 Task: Open Card Medical Conference Review in Board Public Relations Crisis Communication Planning to Workspace Event Production Services and add a team member Softage.4@softage.net, a label Yellow, a checklist Podcasting, an attachment from your onedrive, a color Yellow and finally, add a card description 'Develop and launch new email marketing campaign for lead generation' and a comment 'Let us approach this task with a growth mindset, embracing challenges and seeing them as opportunities to learn and improve.'. Add a start date 'Jan 08, 1900' with a due date 'Jan 15, 1900'
Action: Mouse moved to (605, 160)
Screenshot: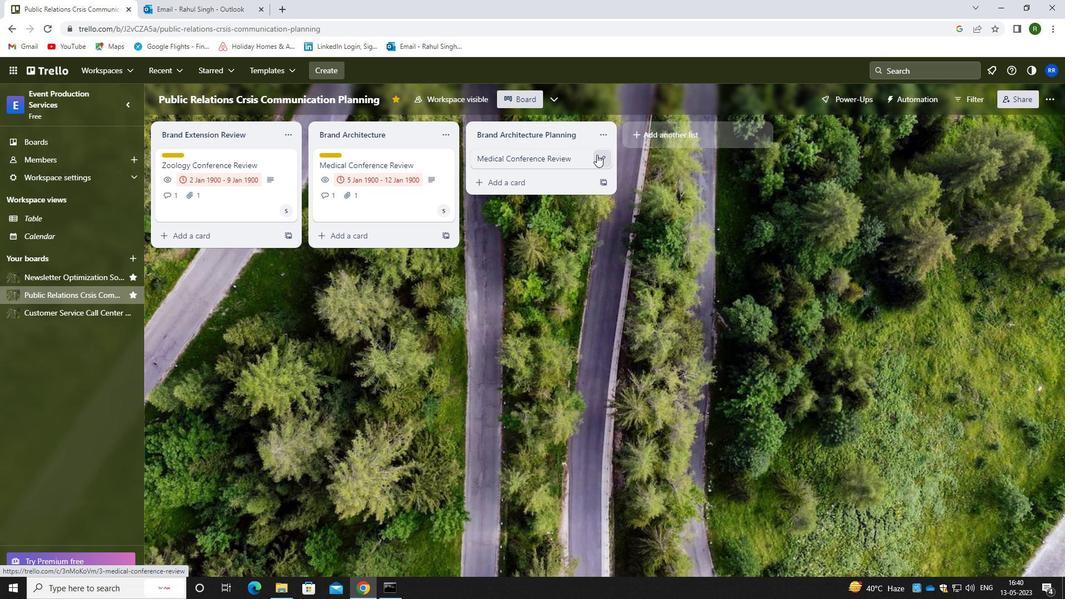 
Action: Mouse pressed left at (605, 160)
Screenshot: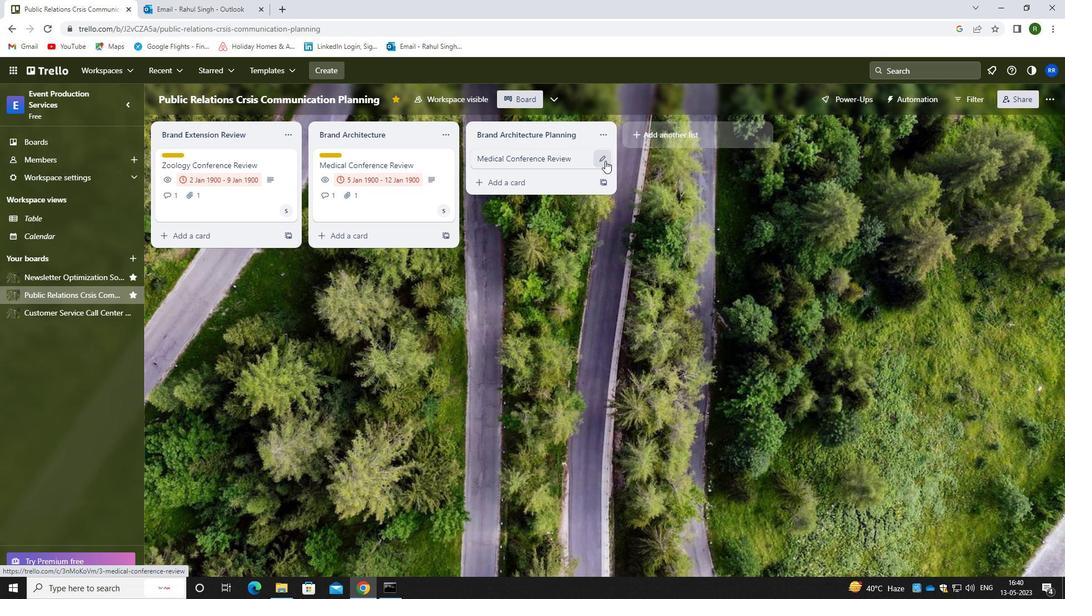 
Action: Mouse moved to (653, 161)
Screenshot: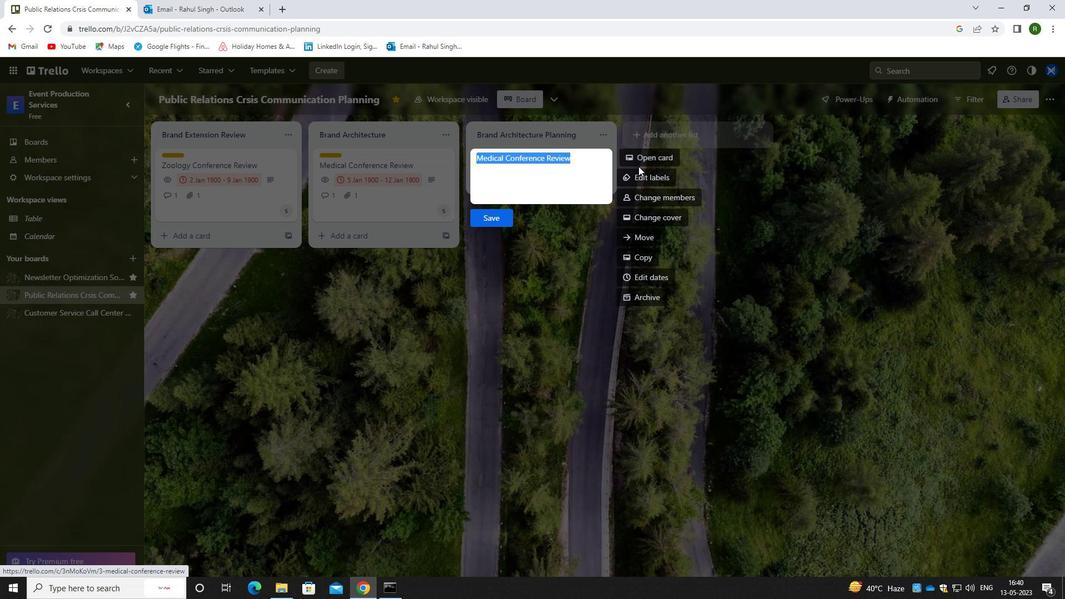 
Action: Mouse pressed left at (653, 161)
Screenshot: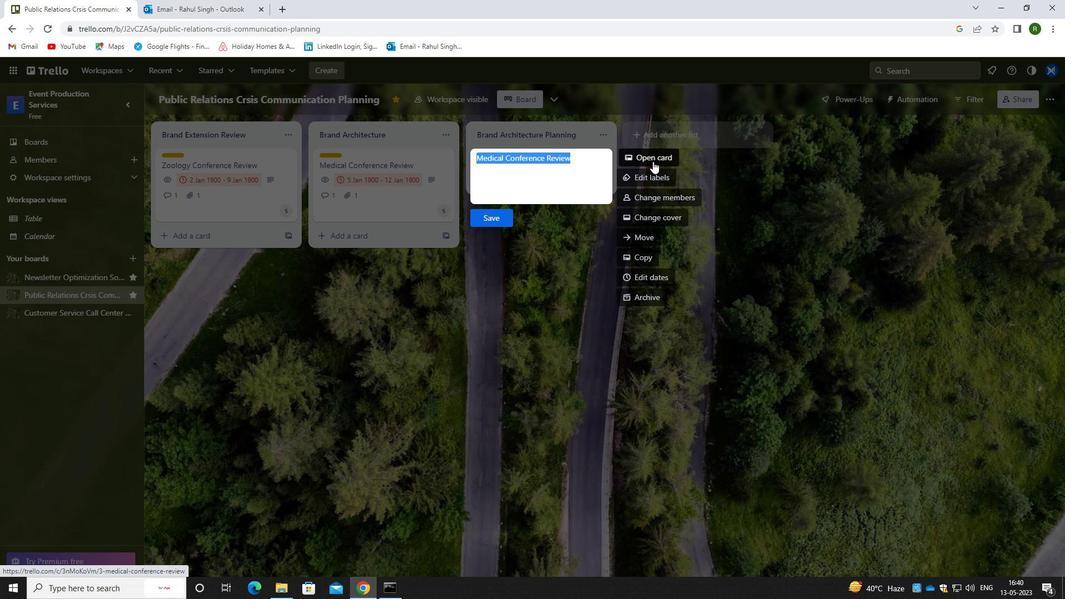 
Action: Mouse moved to (653, 195)
Screenshot: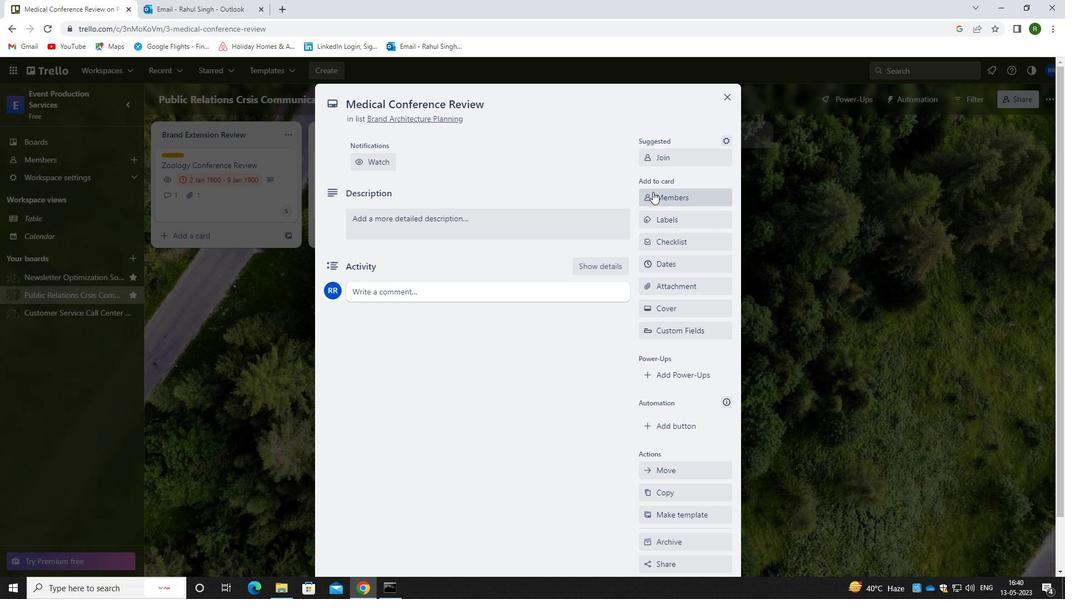 
Action: Mouse pressed left at (653, 195)
Screenshot: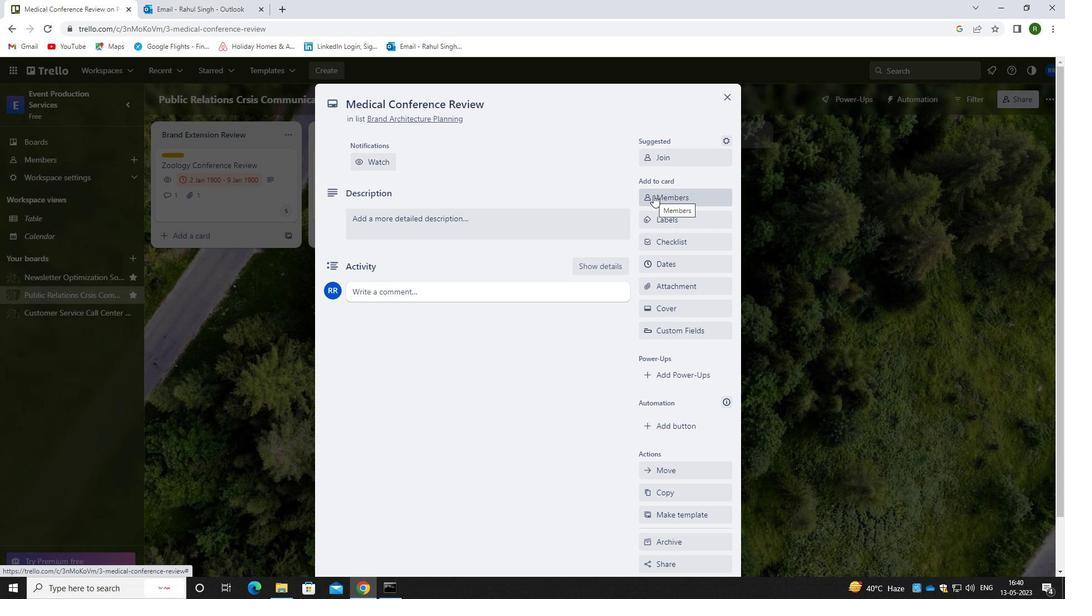 
Action: Mouse moved to (662, 223)
Screenshot: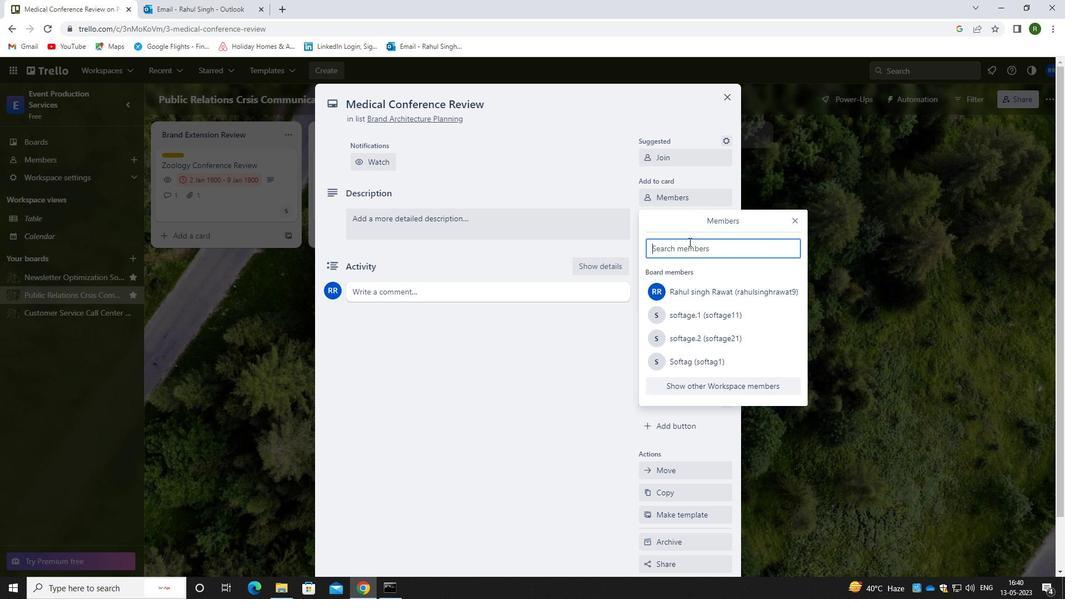 
Action: Key pressed <Key.caps_lock>s<Key.caps_lock>oftage.4<Key.shift>@SOFTAGE.NET
Screenshot: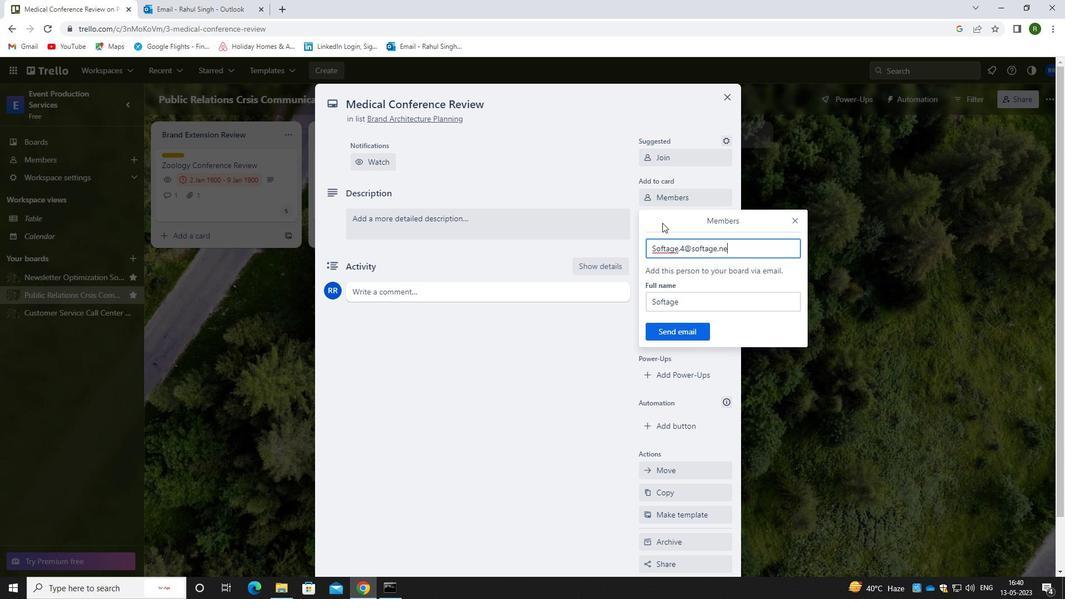 
Action: Mouse moved to (690, 330)
Screenshot: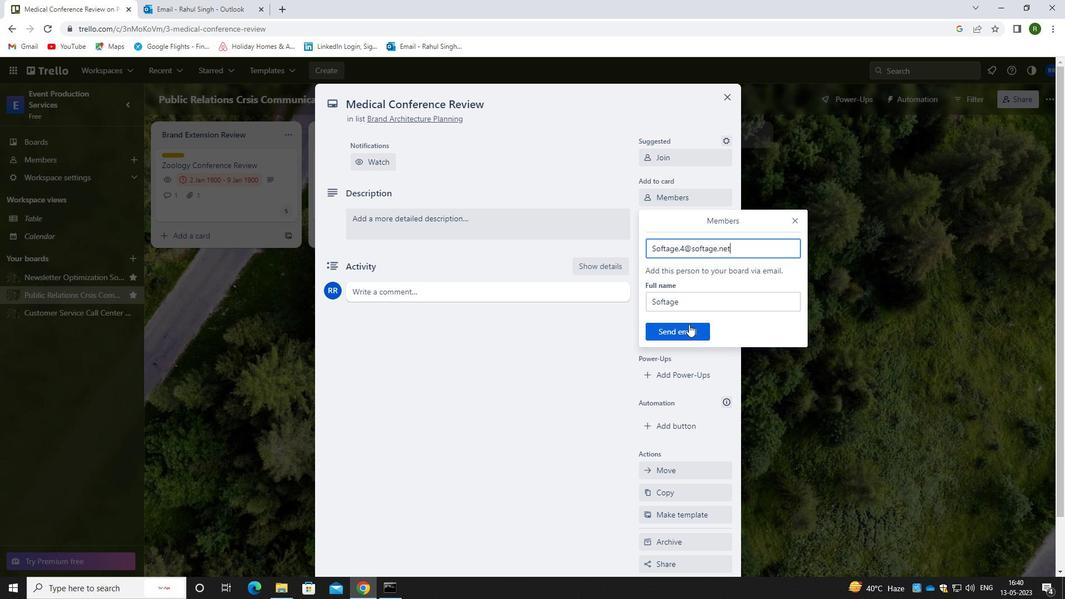 
Action: Mouse pressed left at (690, 330)
Screenshot: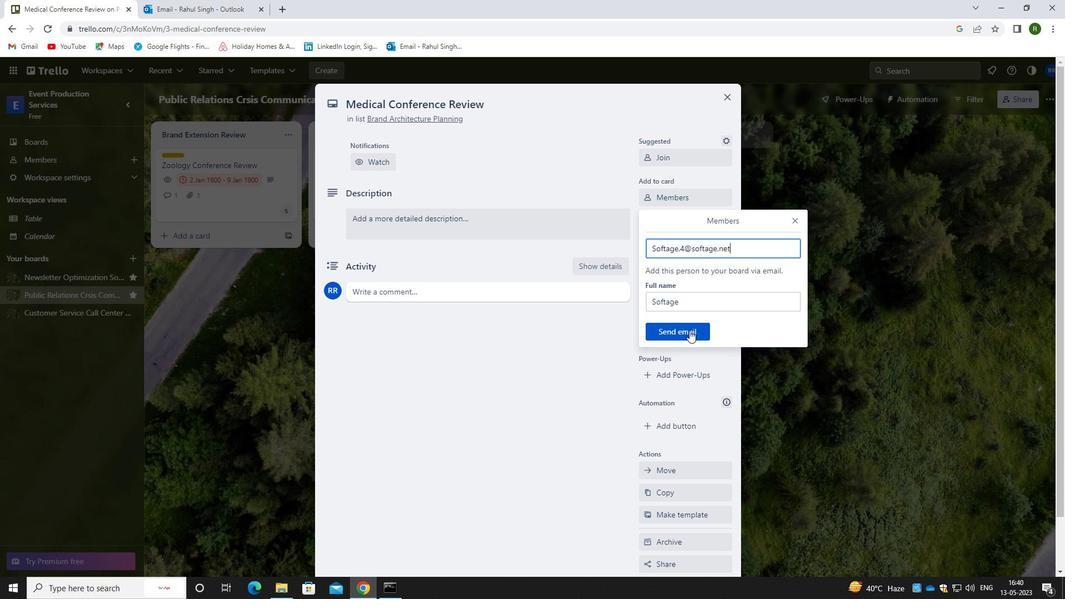 
Action: Mouse moved to (682, 215)
Screenshot: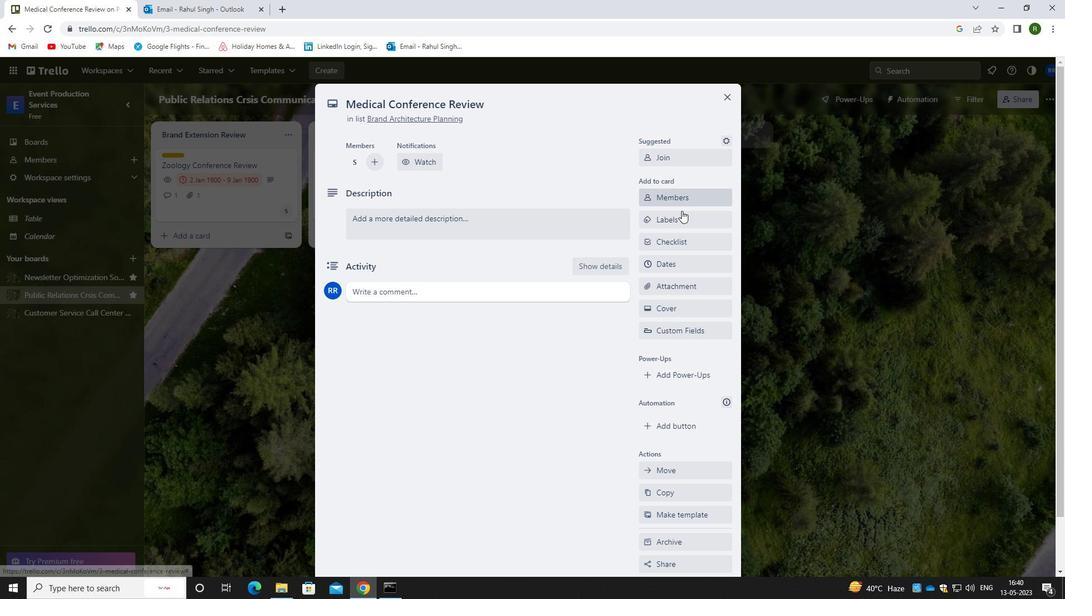 
Action: Mouse pressed left at (682, 215)
Screenshot: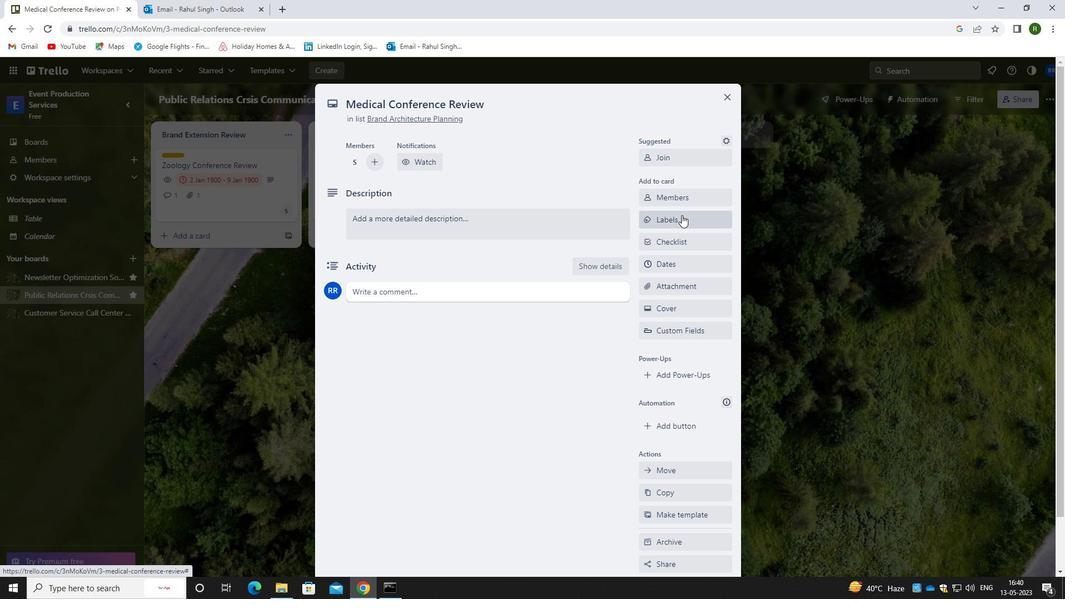 
Action: Mouse moved to (661, 246)
Screenshot: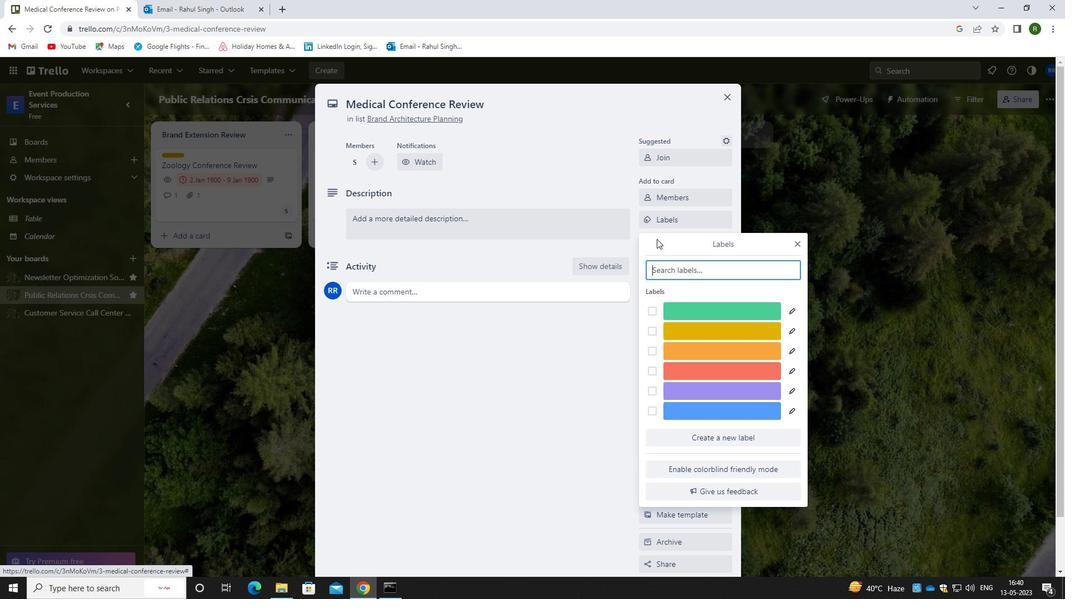 
Action: Key pressed YELLOW
Screenshot: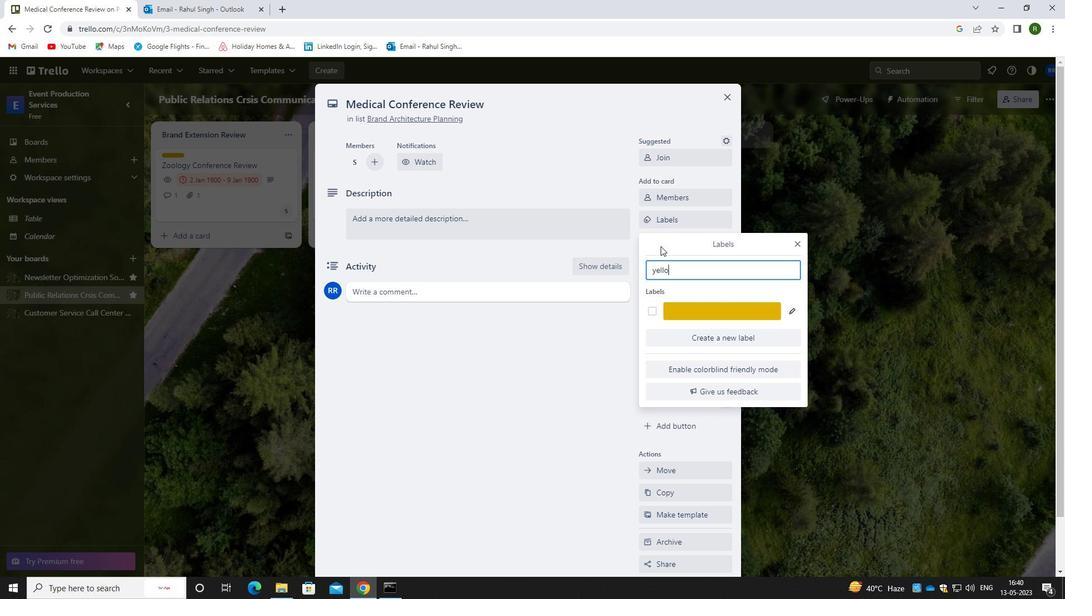
Action: Mouse moved to (661, 313)
Screenshot: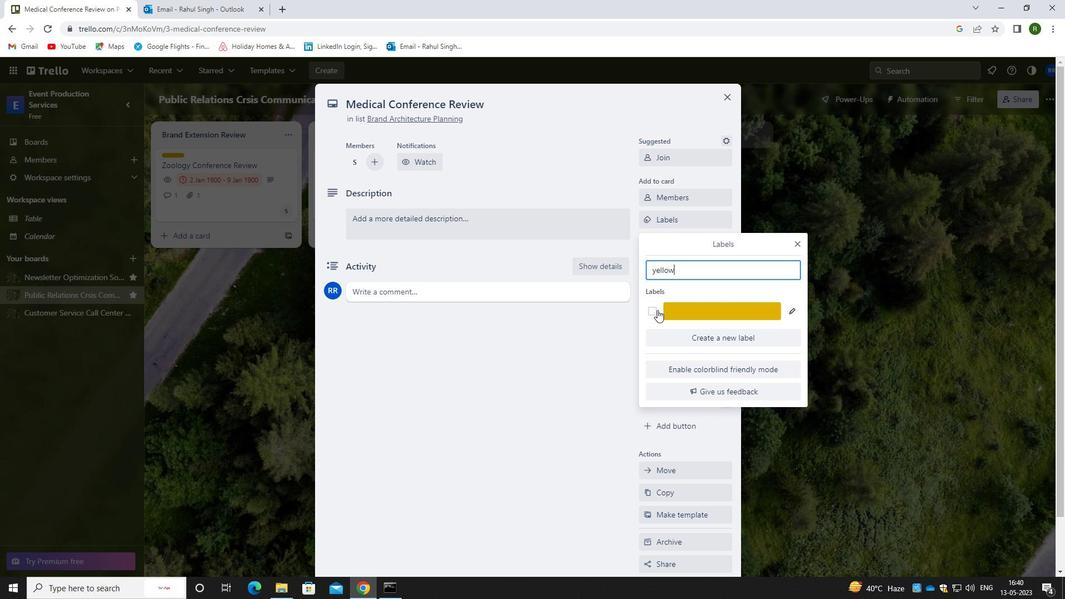 
Action: Mouse pressed left at (661, 313)
Screenshot: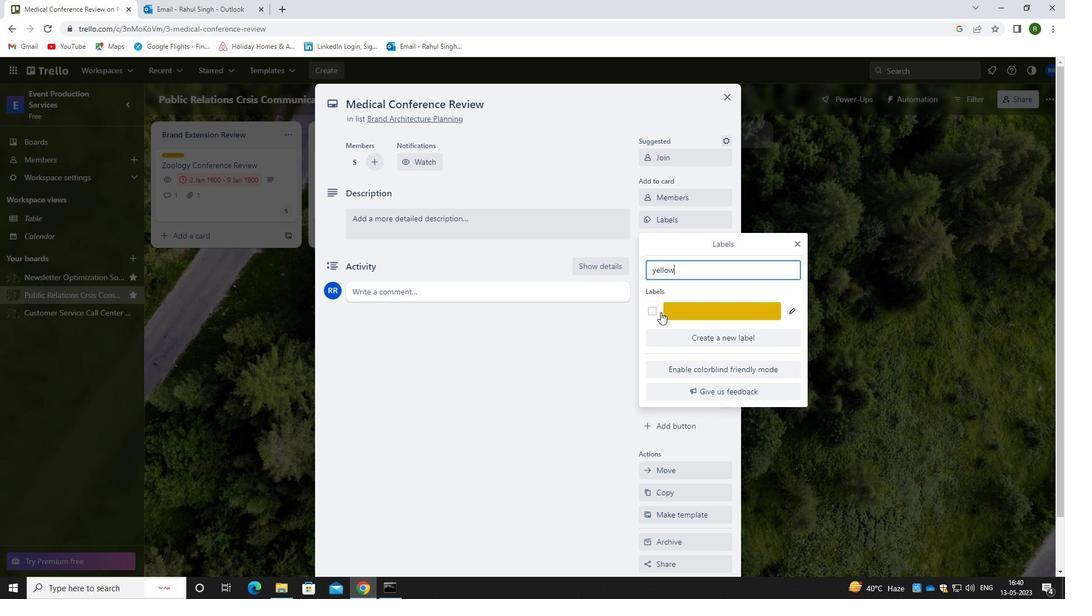 
Action: Mouse moved to (617, 346)
Screenshot: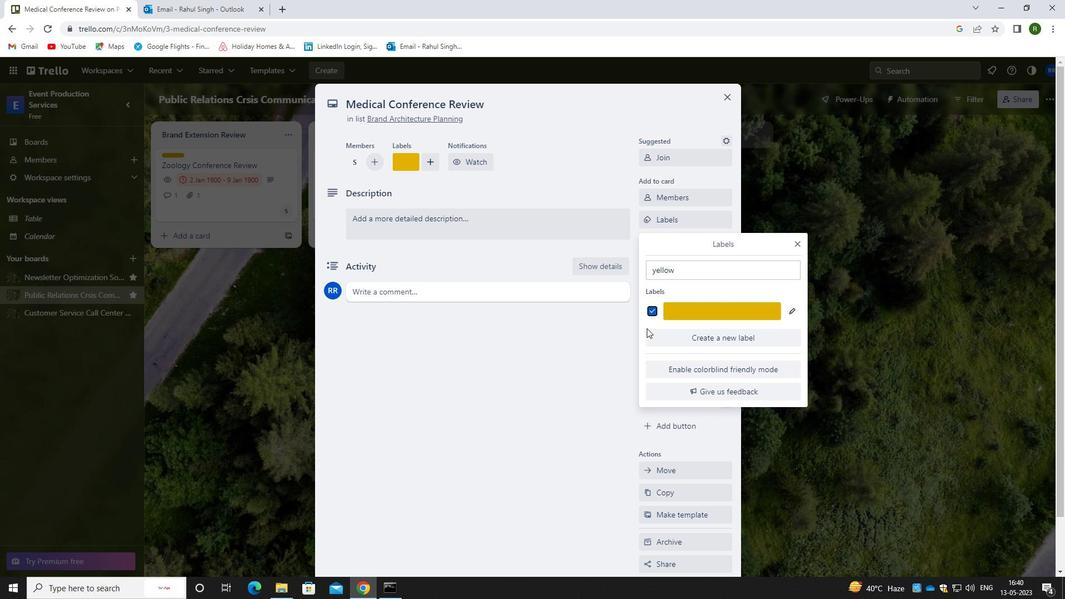 
Action: Mouse pressed left at (617, 346)
Screenshot: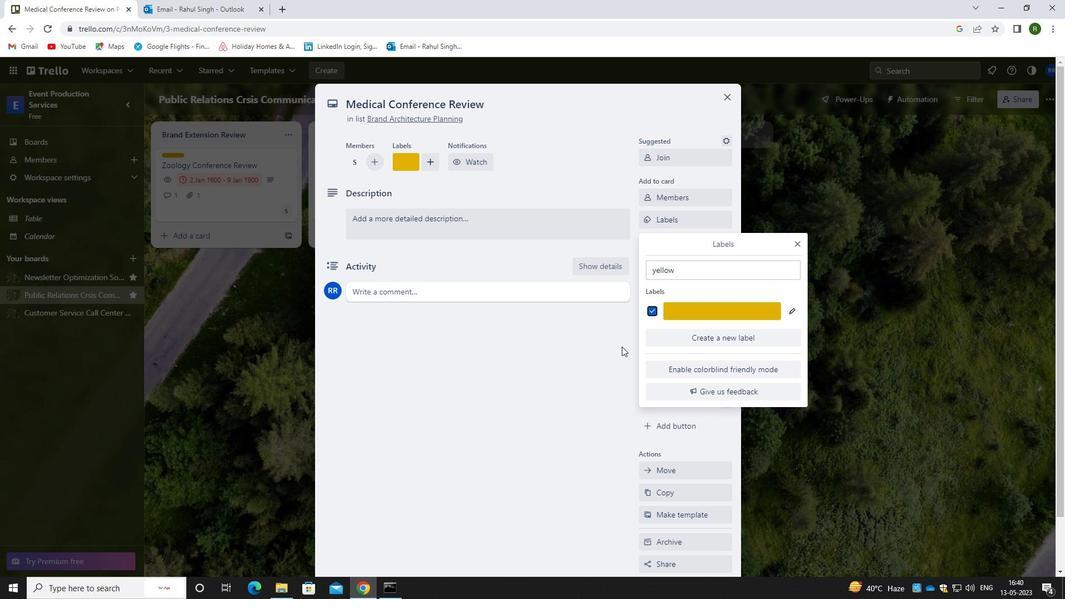 
Action: Mouse moved to (677, 240)
Screenshot: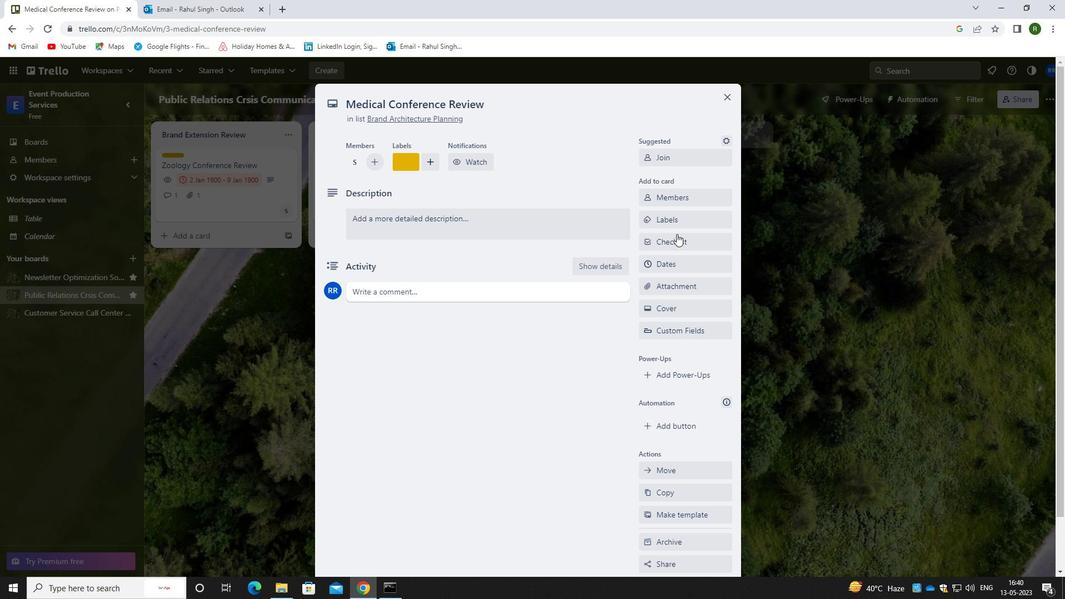 
Action: Mouse pressed left at (677, 240)
Screenshot: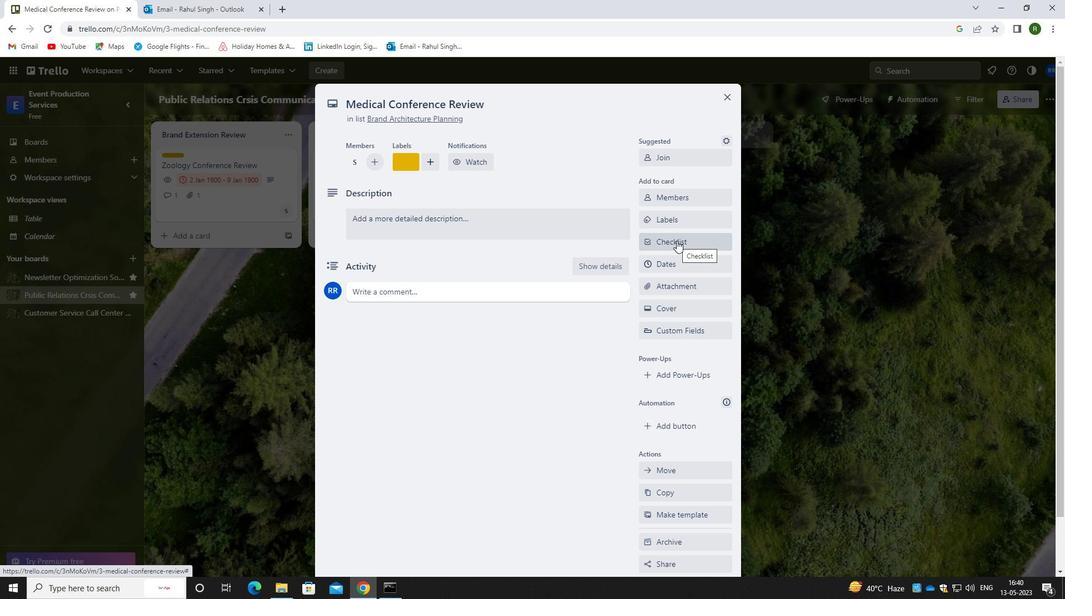 
Action: Mouse moved to (691, 309)
Screenshot: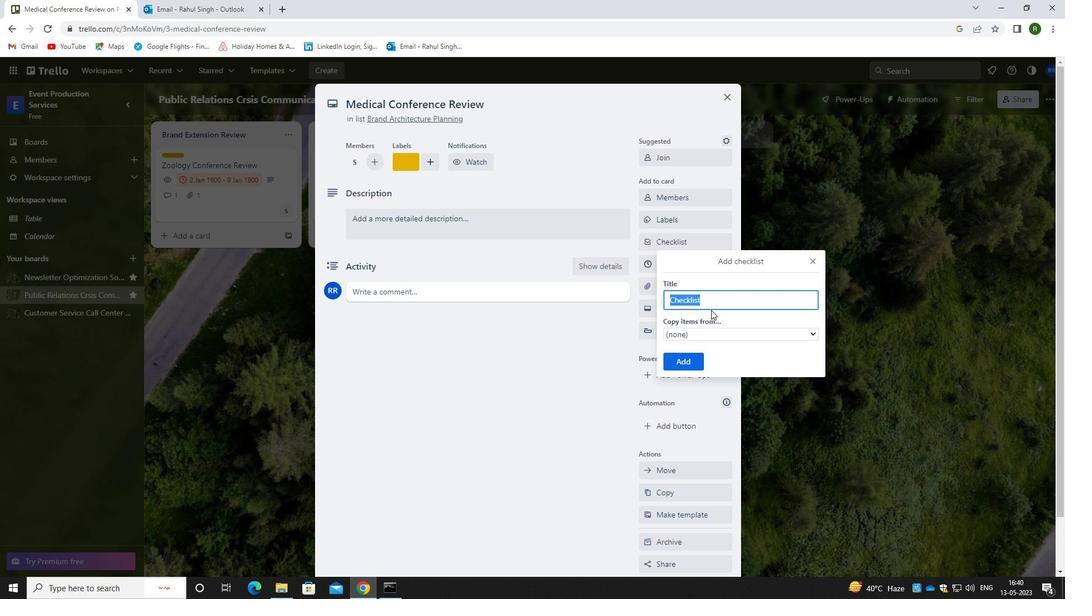 
Action: Key pressed <Key.shift>PODCASTING
Screenshot: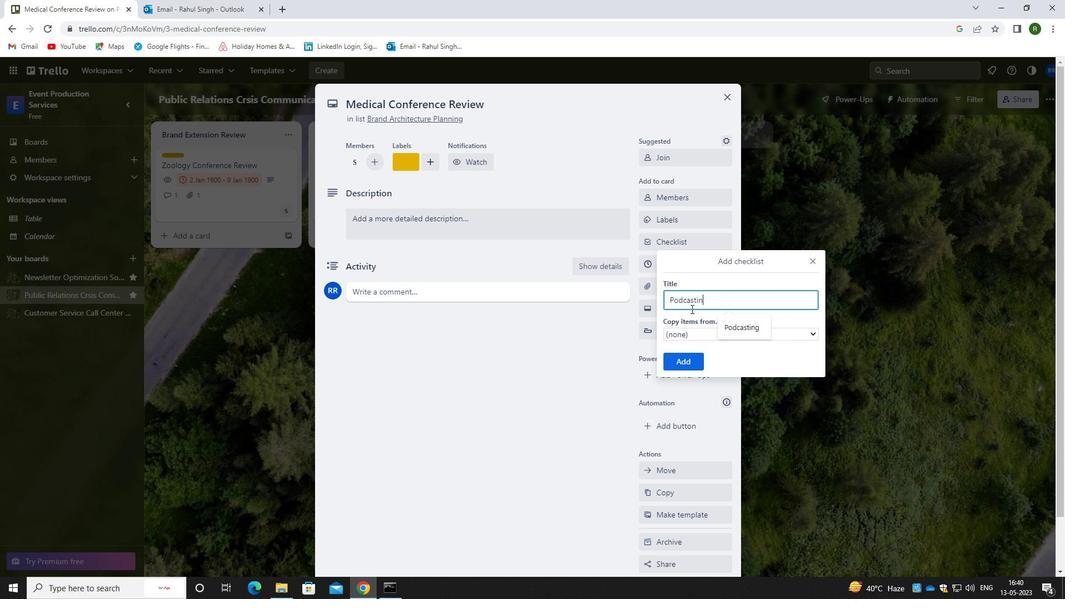 
Action: Mouse moved to (695, 364)
Screenshot: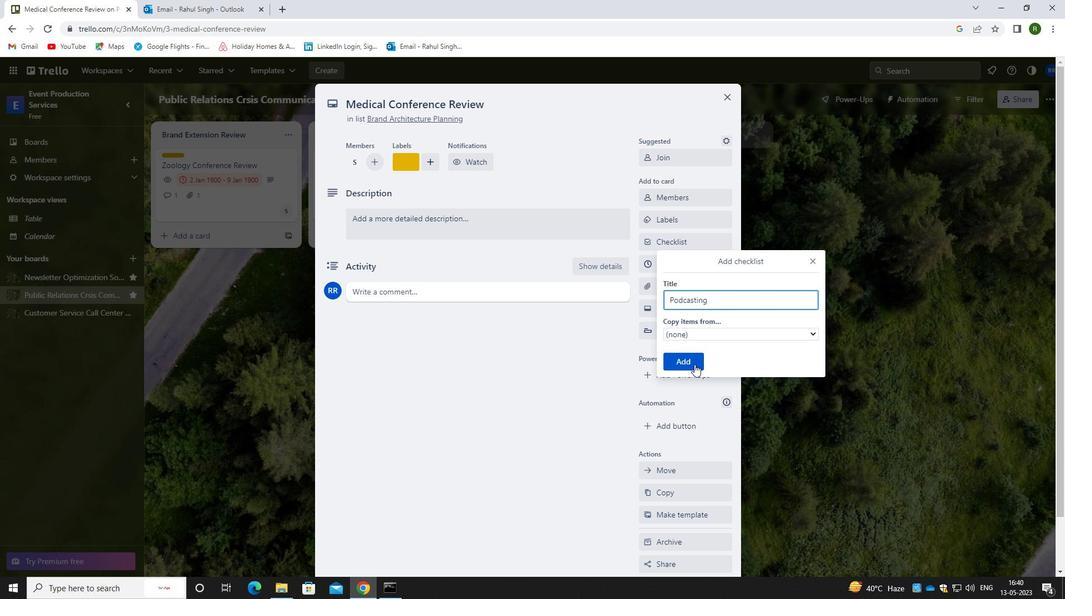 
Action: Mouse pressed left at (695, 364)
Screenshot: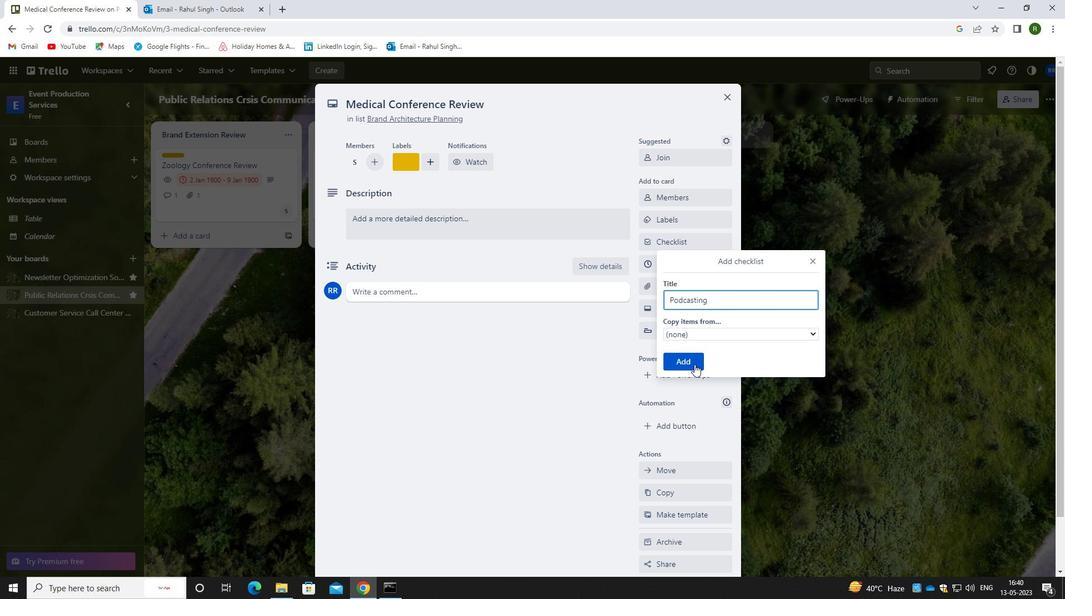 
Action: Mouse moved to (562, 416)
Screenshot: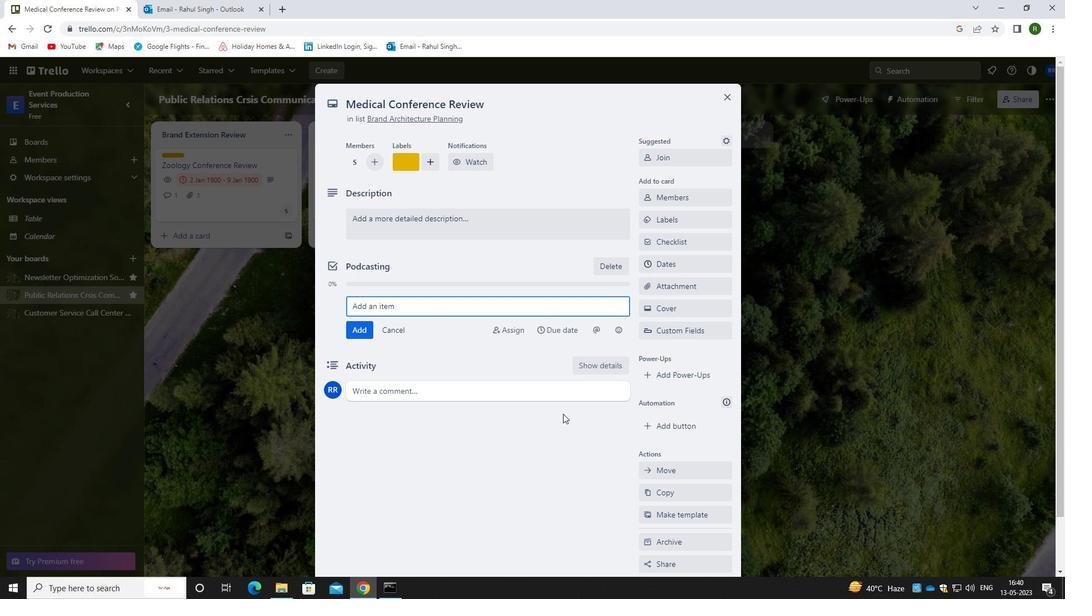 
Action: Mouse pressed left at (562, 416)
Screenshot: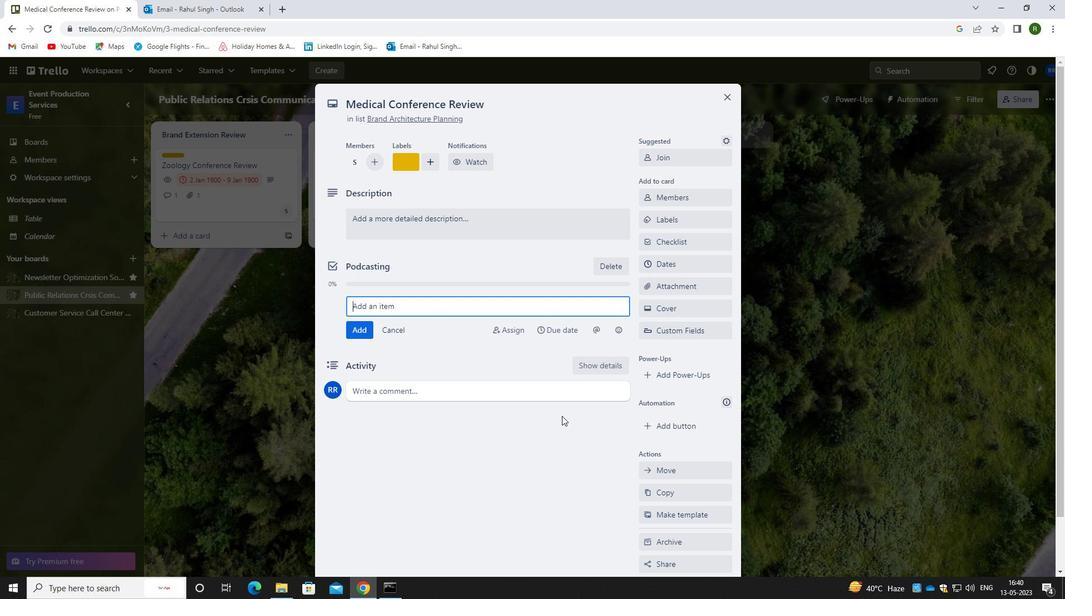 
Action: Mouse moved to (694, 283)
Screenshot: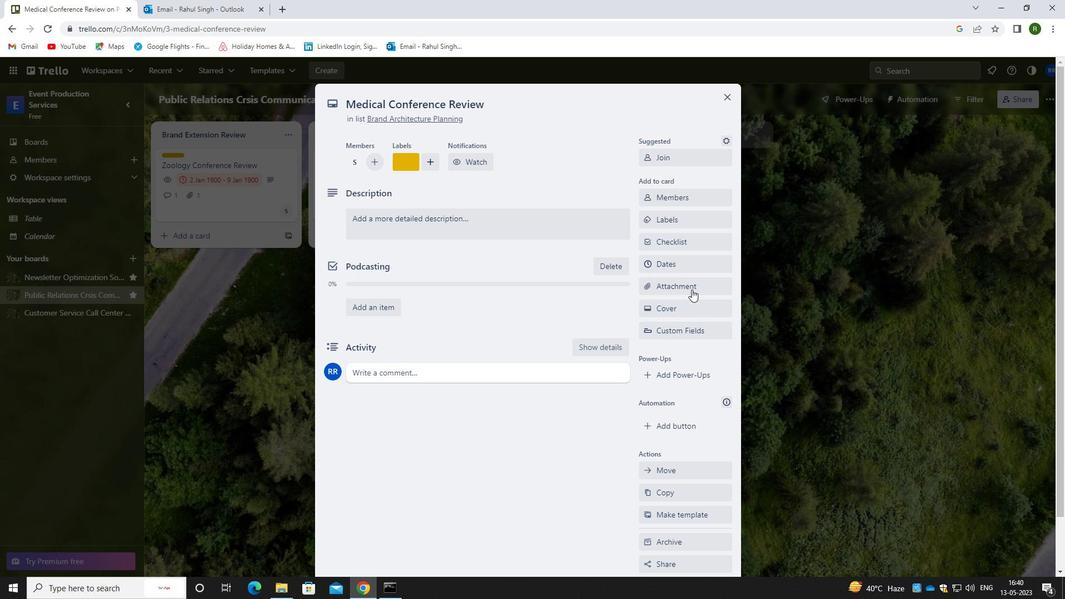 
Action: Mouse pressed left at (694, 283)
Screenshot: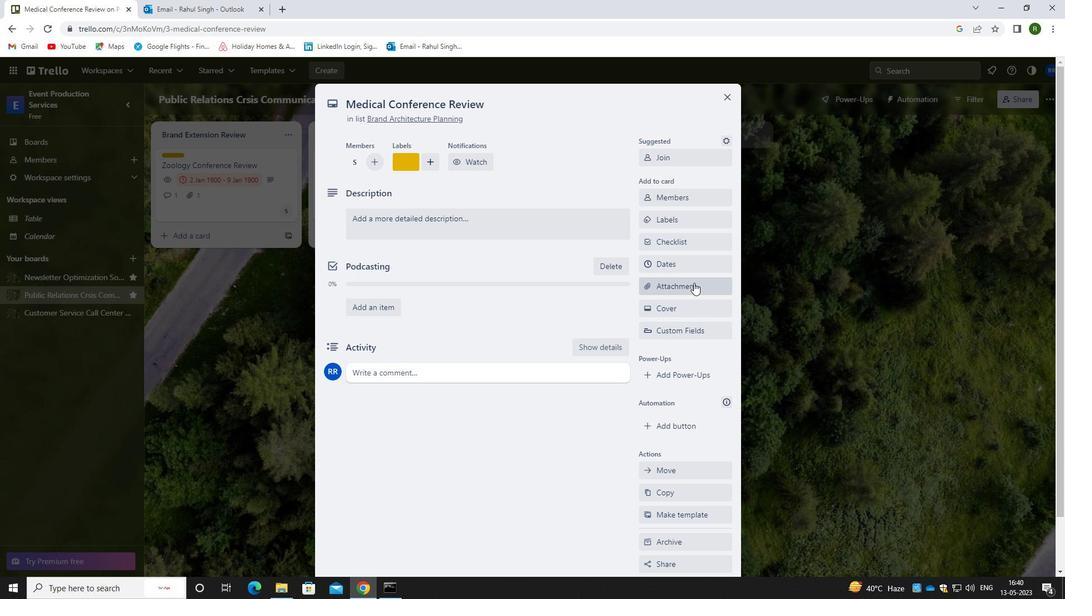 
Action: Mouse moved to (671, 420)
Screenshot: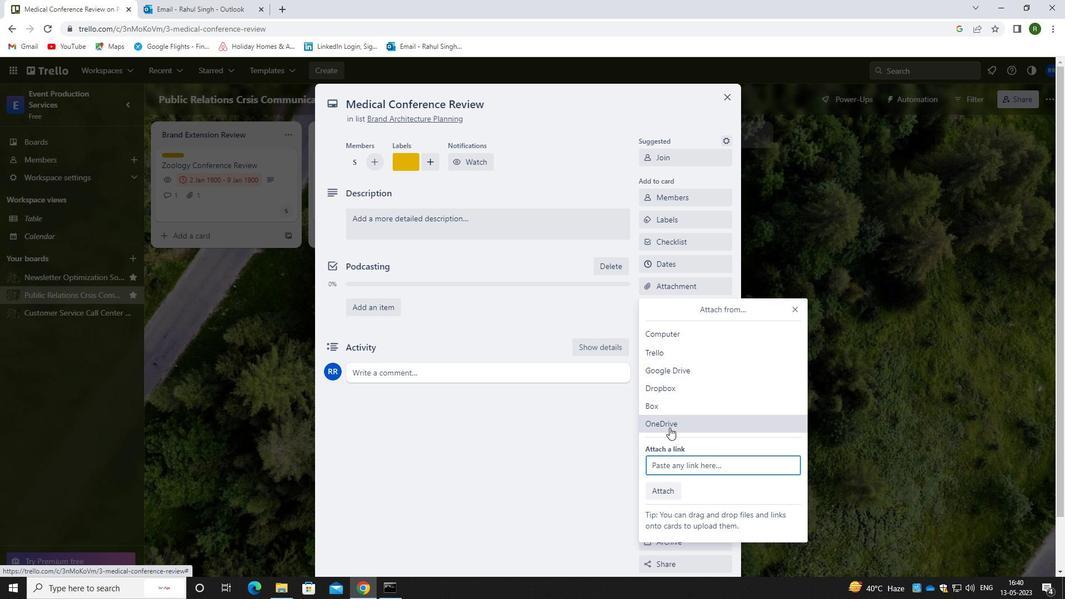
Action: Mouse pressed left at (671, 420)
Screenshot: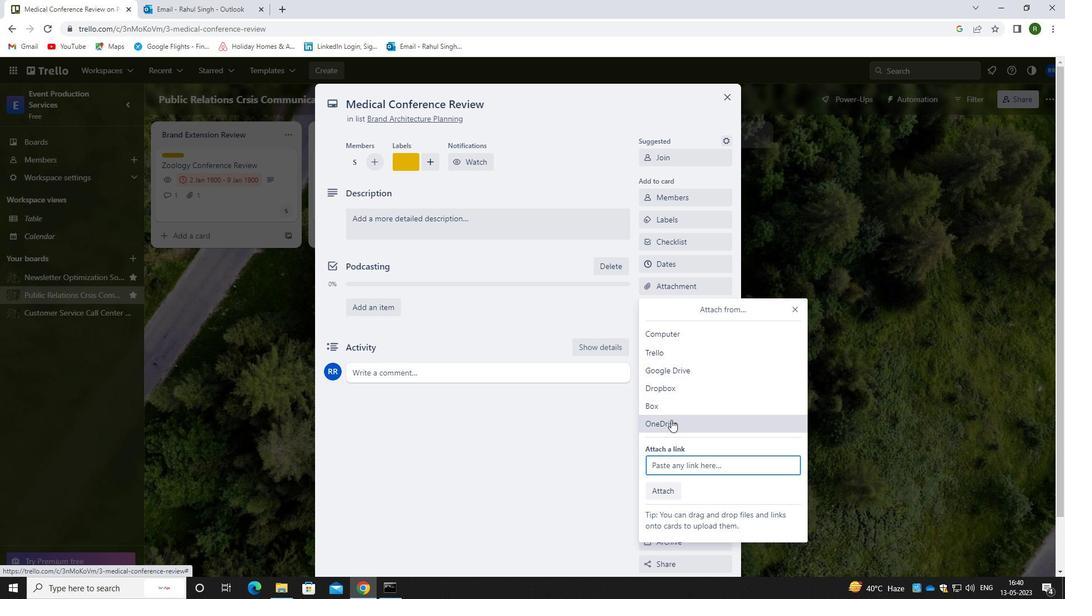 
Action: Mouse moved to (340, 406)
Screenshot: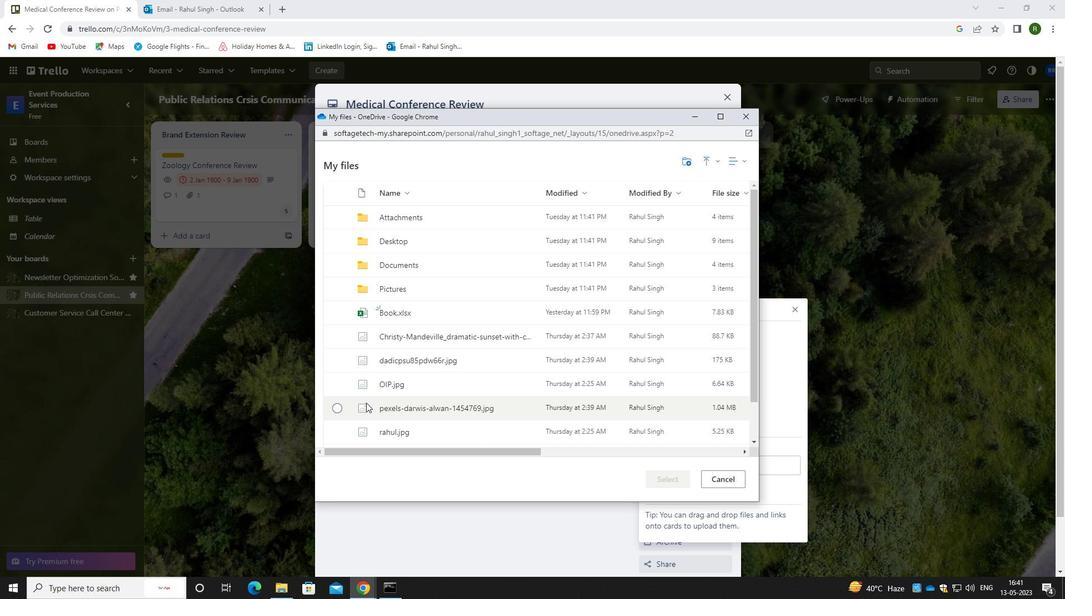 
Action: Mouse pressed left at (340, 406)
Screenshot: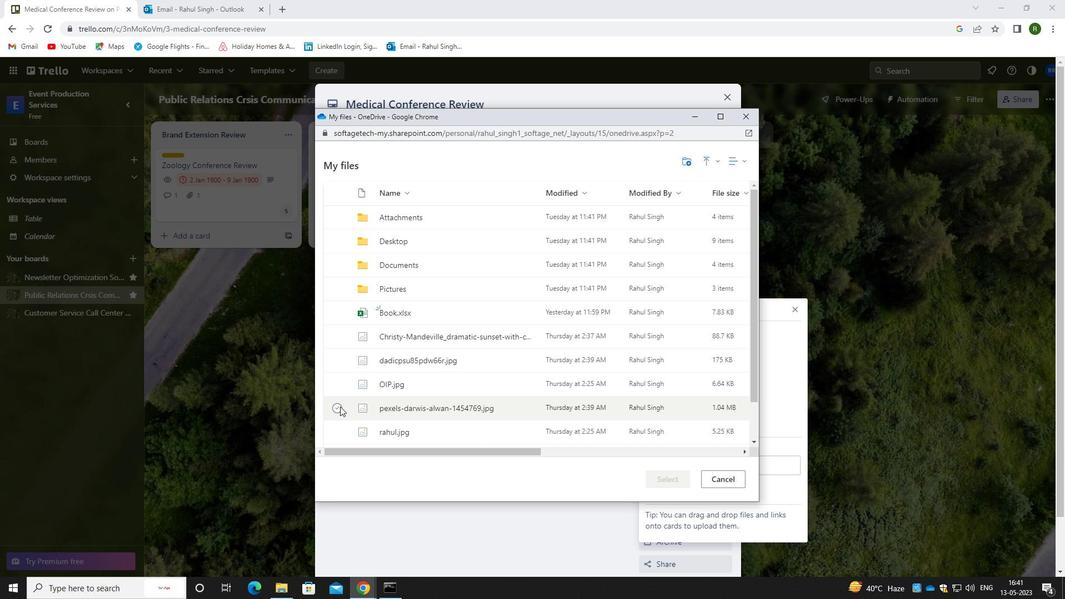 
Action: Mouse moved to (669, 483)
Screenshot: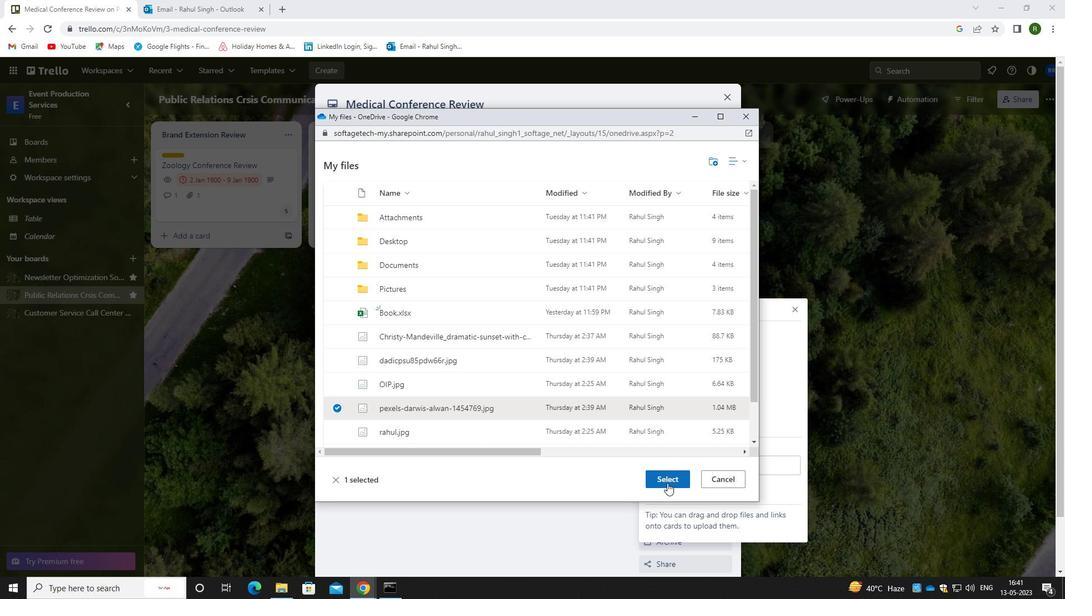 
Action: Mouse pressed left at (669, 483)
Screenshot: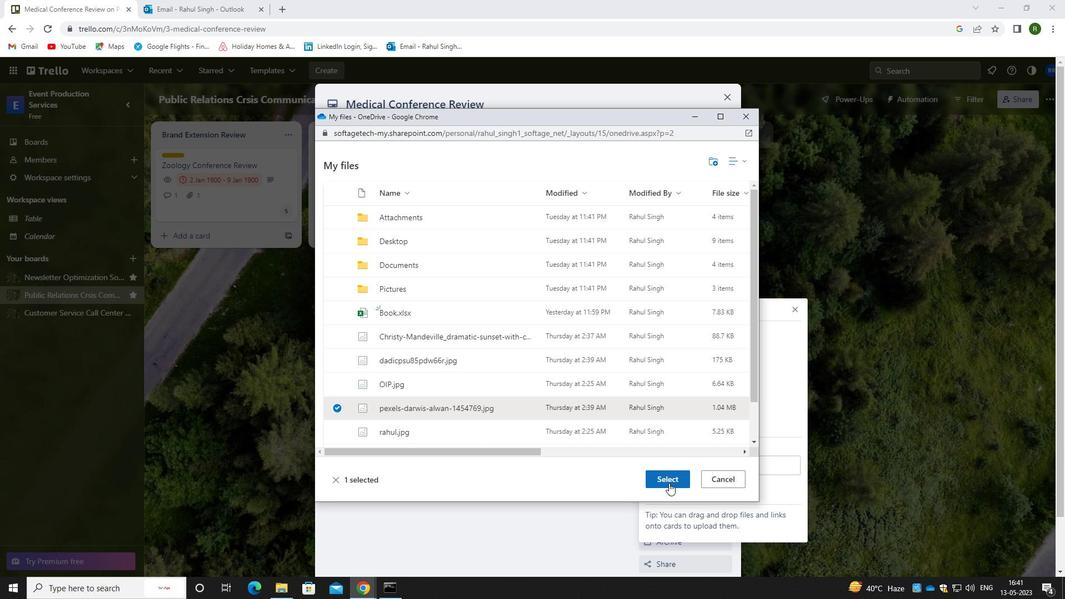 
Action: Mouse moved to (460, 225)
Screenshot: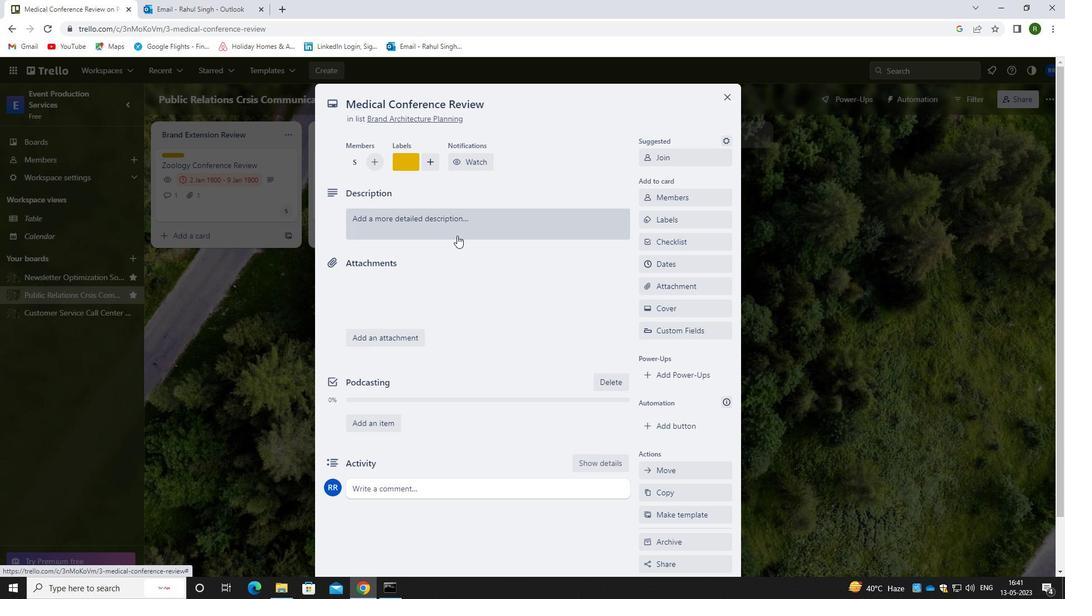 
Action: Mouse pressed left at (460, 225)
Screenshot: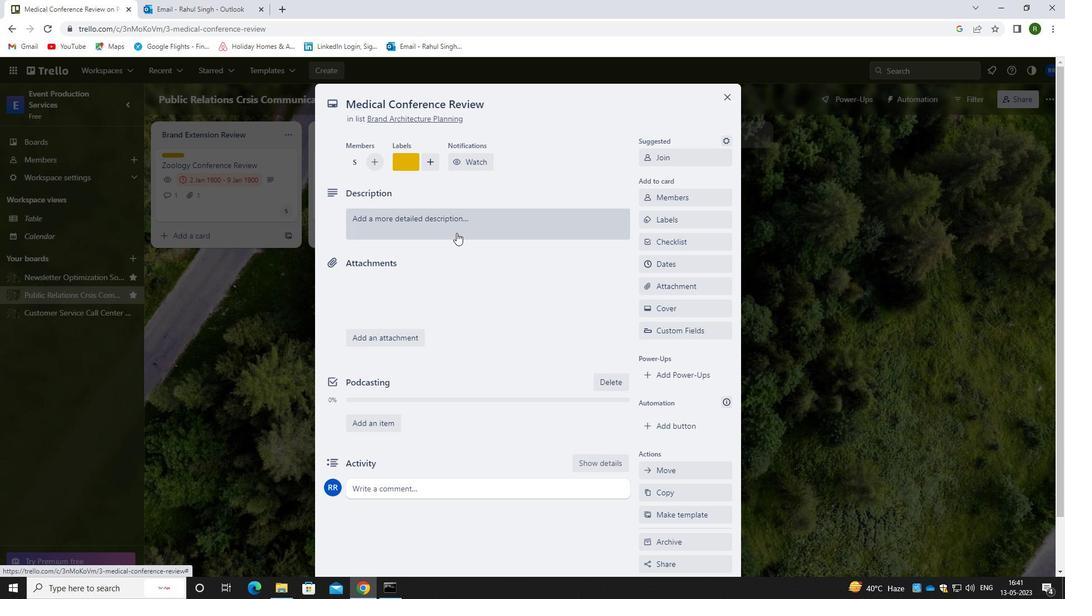 
Action: Mouse moved to (444, 258)
Screenshot: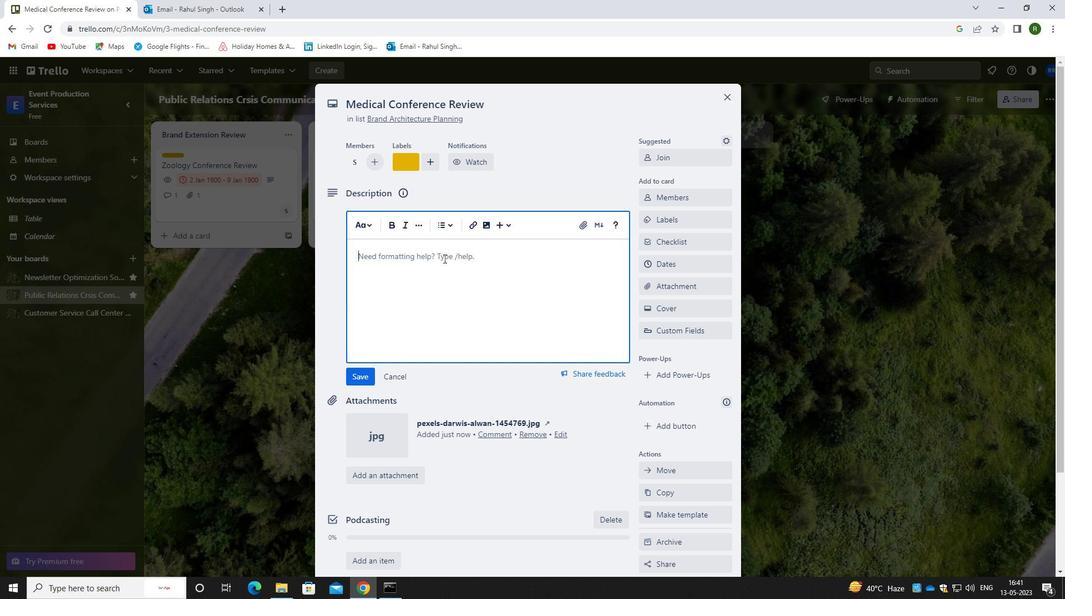 
Action: Key pressed <Key.caps_lock>D<Key.caps_lock>EVELOP<Key.space>AND<Key.space>LAUCN==<Key.backspace><Key.backspace><Key.backspace><Key.backspace>NCH<Key.space>NEW<Key.space>EMAIL<Key.space>MARKETTING<Key.space><Key.backspace><Key.backspace><Key.backspace><Key.backspace><Key.backspace>ING<Key.space>CAMPAIGN<Key.space>FOR<Key.space>LEAD<Key.space>GENERATION.
Screenshot: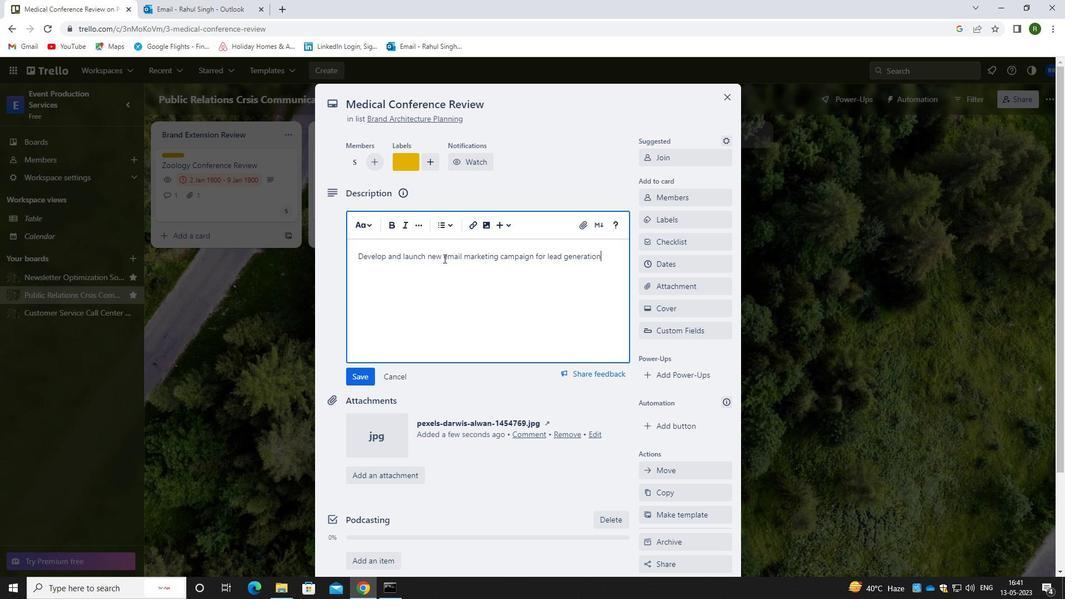 
Action: Mouse moved to (359, 376)
Screenshot: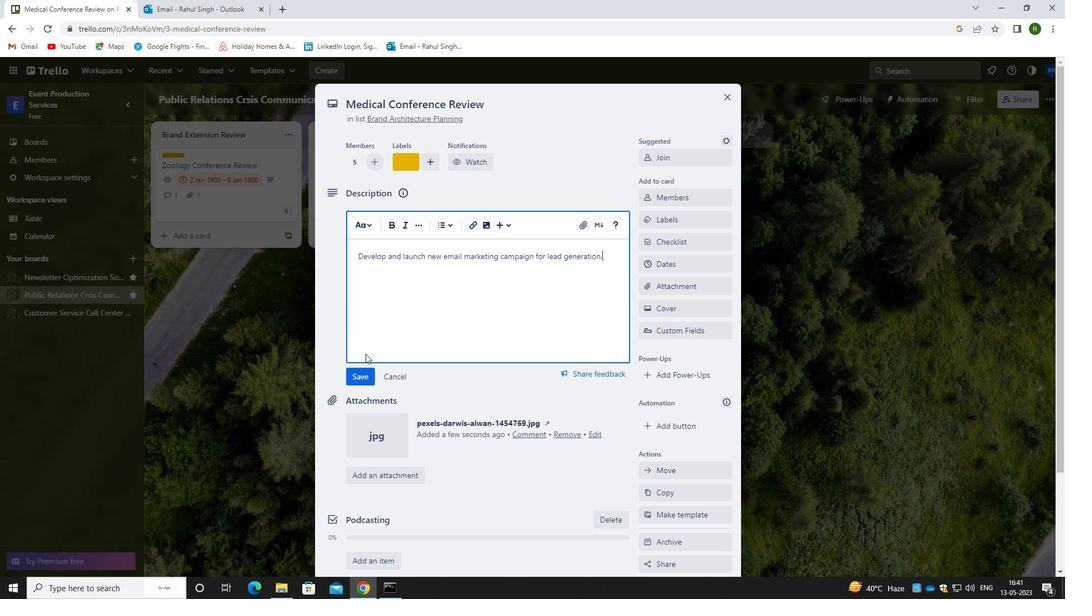 
Action: Mouse pressed left at (359, 376)
Screenshot: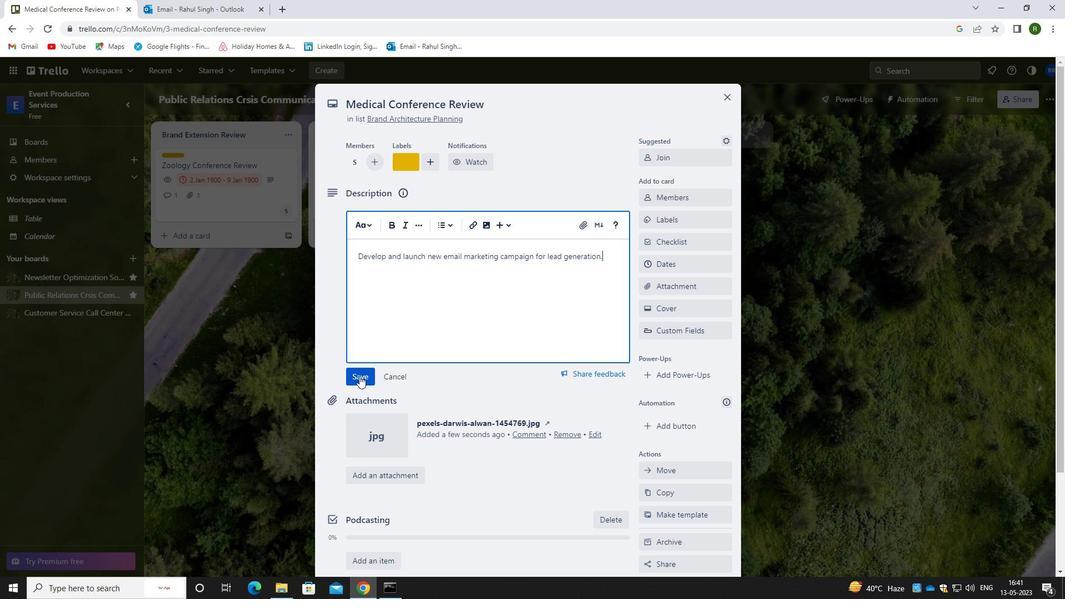 
Action: Mouse moved to (436, 303)
Screenshot: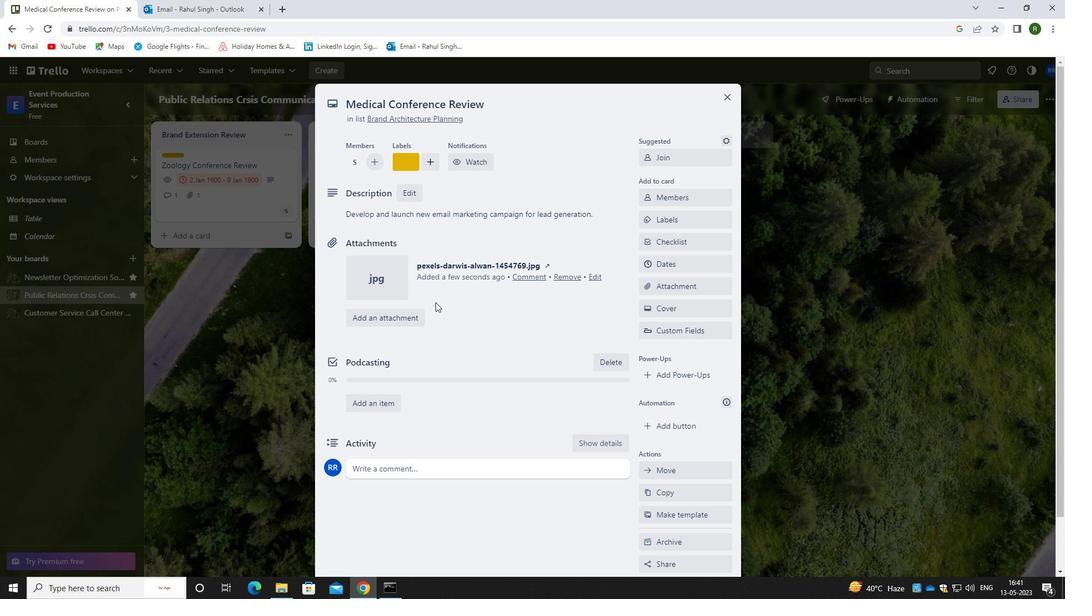 
Action: Mouse scrolled (436, 303) with delta (0, 0)
Screenshot: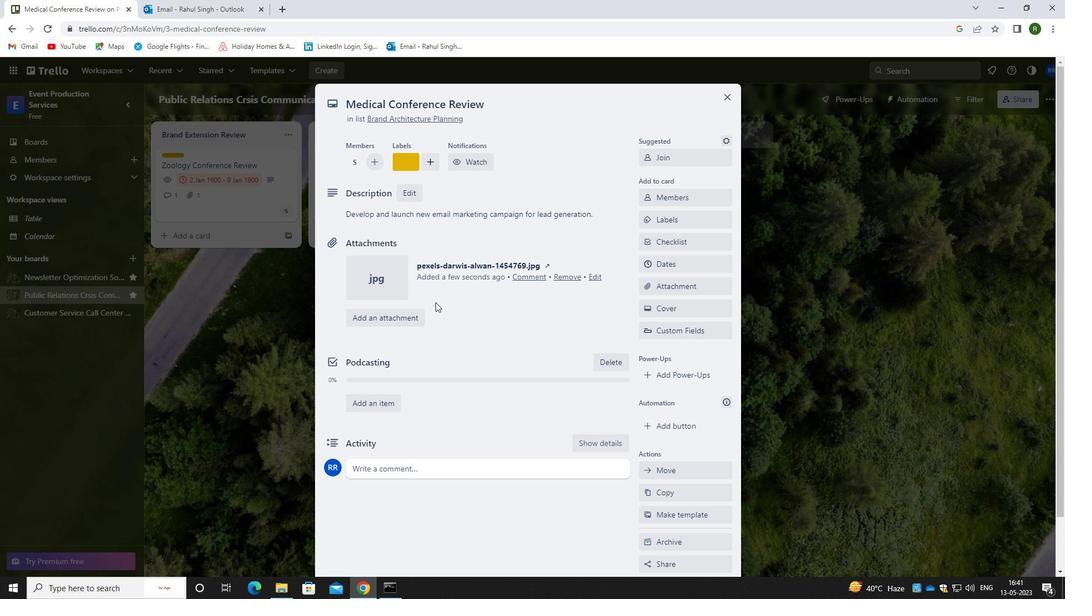 
Action: Mouse moved to (399, 414)
Screenshot: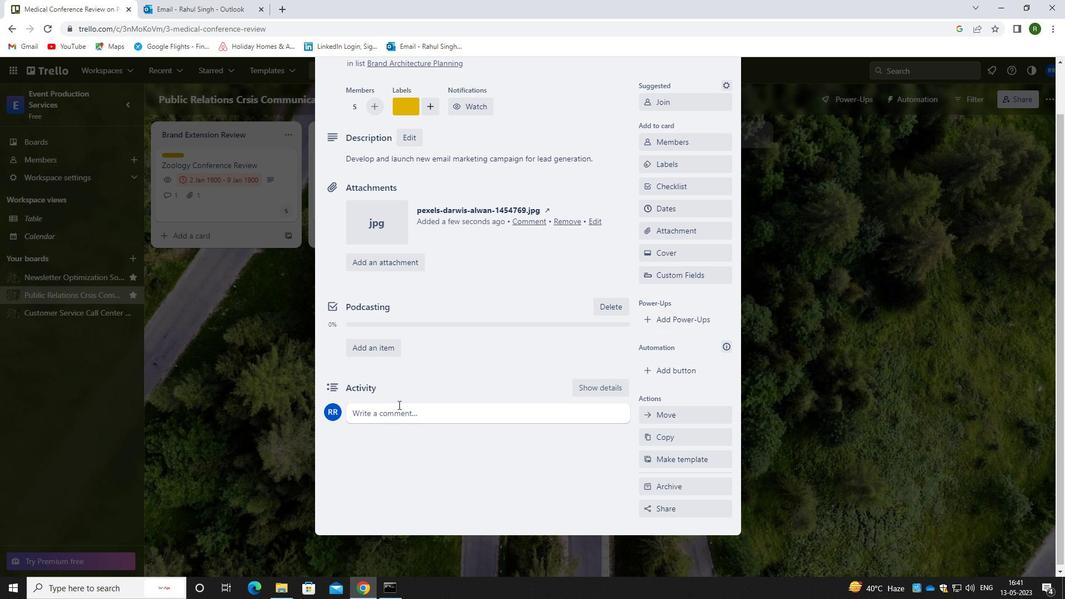 
Action: Mouse pressed left at (399, 414)
Screenshot: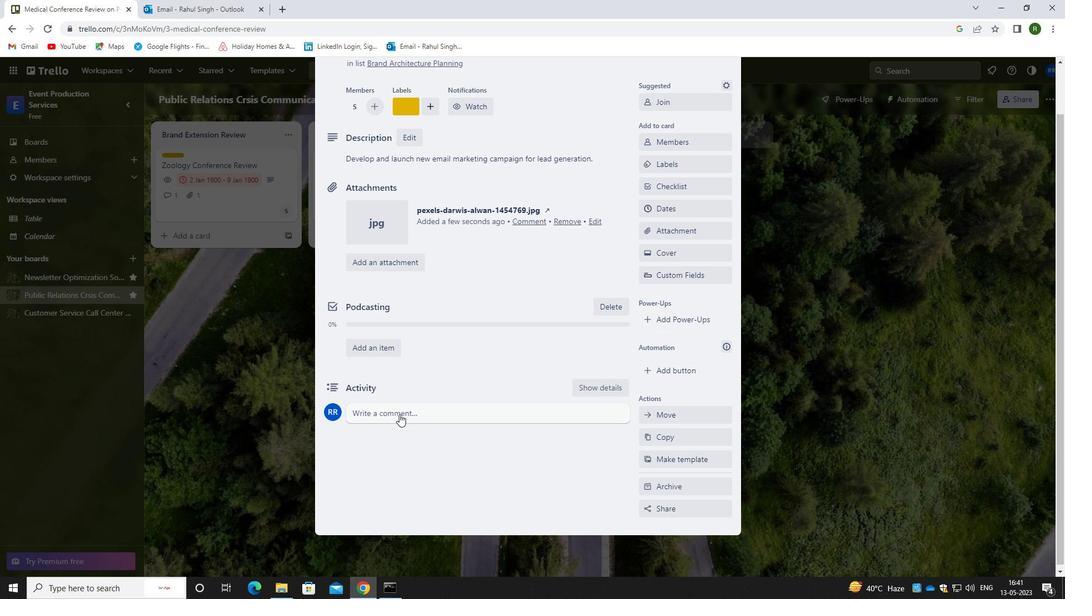 
Action: Mouse moved to (402, 449)
Screenshot: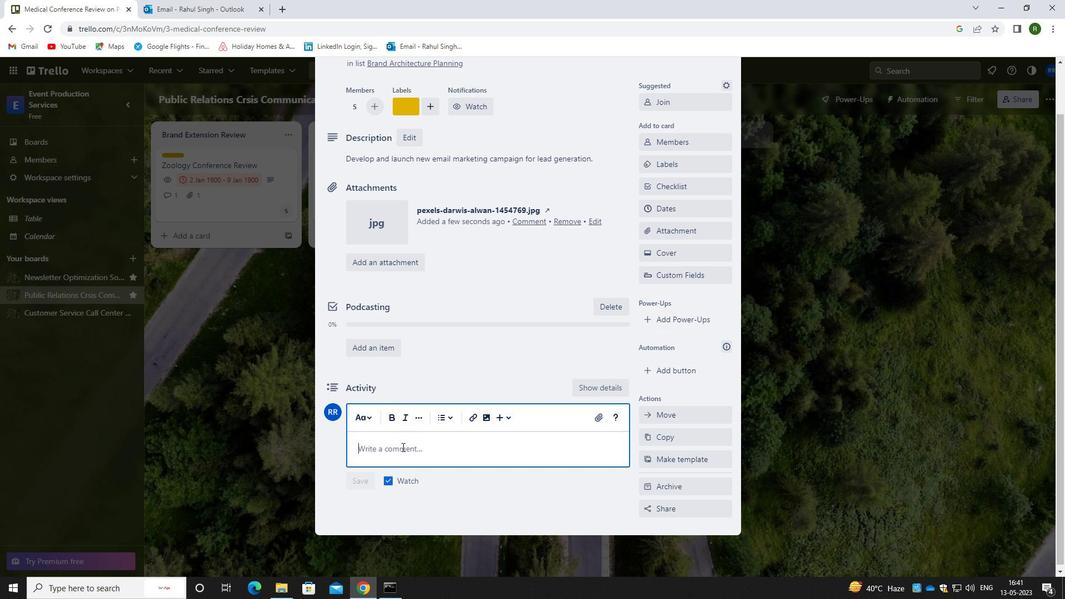 
Action: Mouse pressed left at (402, 449)
Screenshot: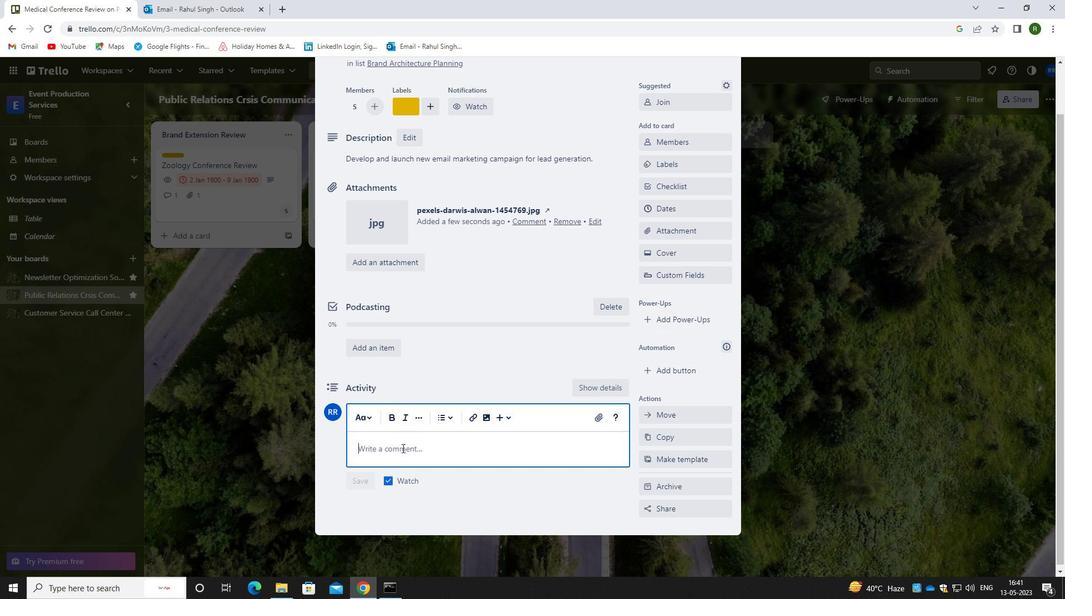 
Action: Mouse moved to (401, 450)
Screenshot: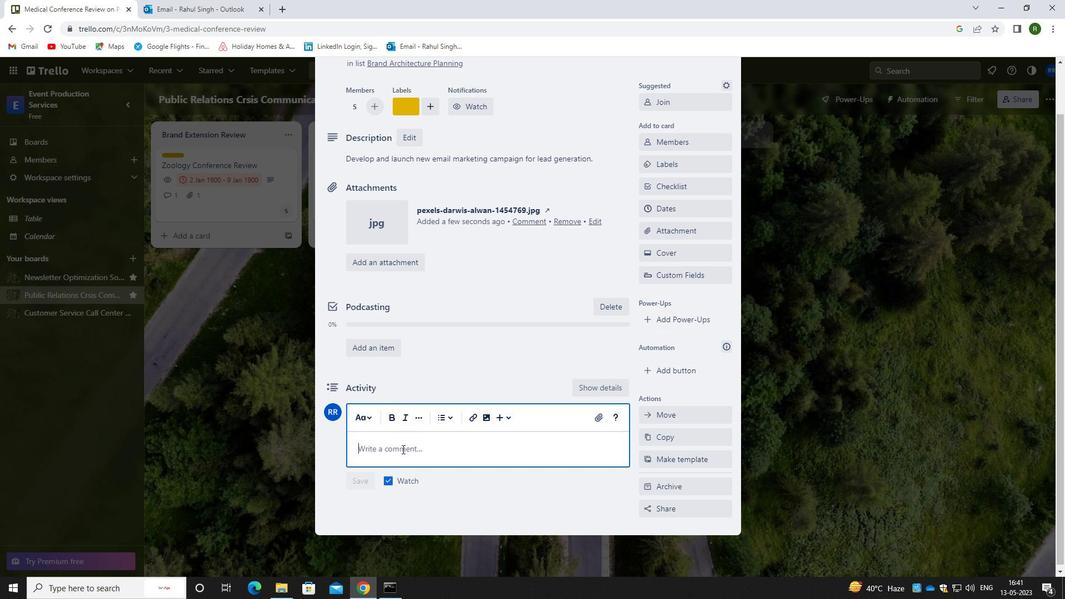 
Action: Key pressed <Key.caps_lock>L<Key.caps_lock>ET<Key.space>US<Key.space>E<Key.backspace>APPROACH<Key.space>THIS<Key.space>TASK<Key.space>WITH<Key.space>A<Key.space>GROWN<Key.backspace>TH<Key.space>MINDSET<Key.space>,<Key.space>EMBRACING<Key.space>CHALLENGES<Key.space>AND<Key.space>SEEKING<Key.space>THEM<Key.space>AS<Key.space>OPPORTUNITIES<Key.space>TO<Key.space>LEARN<Key.space>AND<Key.space>IMPROVE.
Screenshot: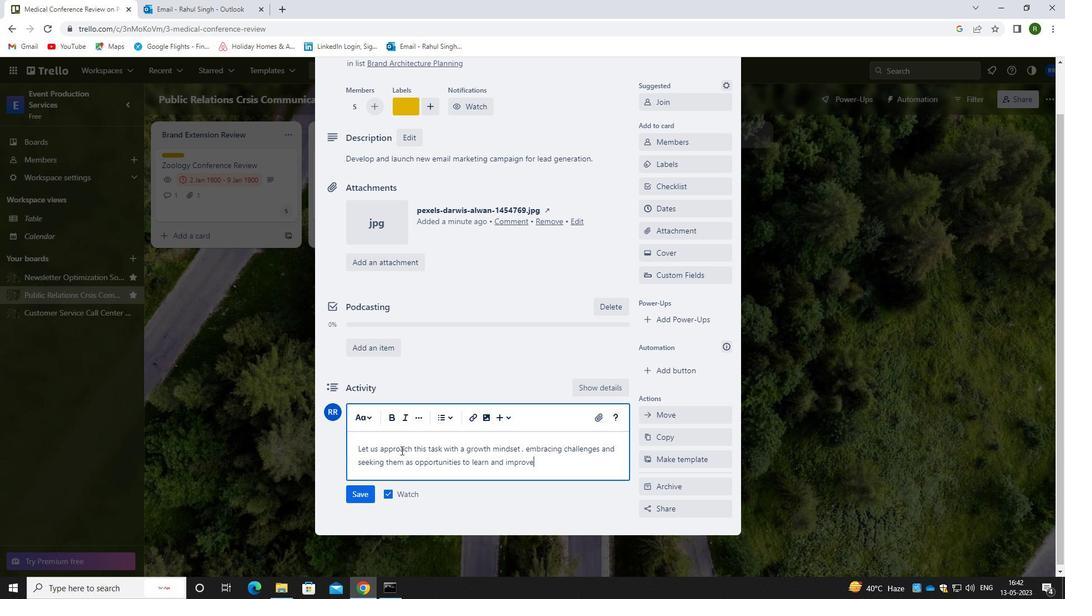 
Action: Mouse moved to (364, 499)
Screenshot: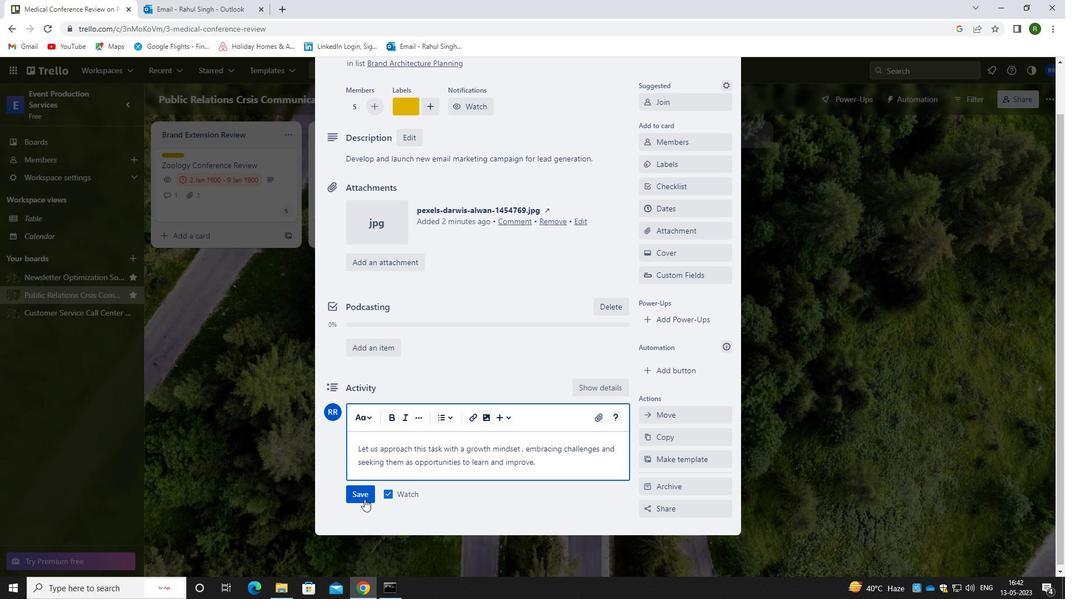
Action: Mouse pressed left at (364, 499)
Screenshot: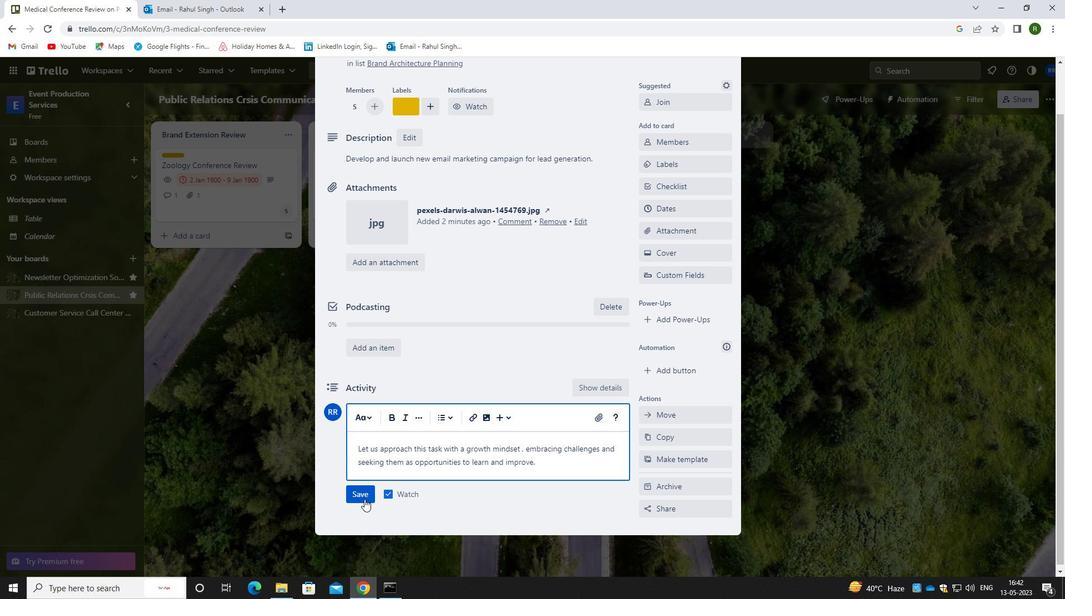 
Action: Mouse moved to (668, 208)
Screenshot: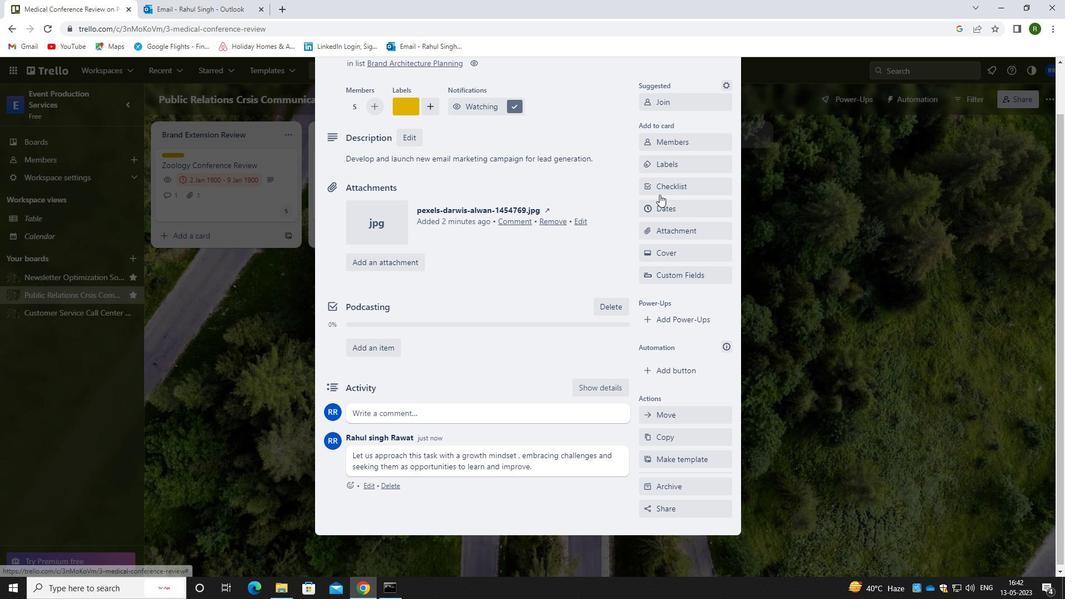 
Action: Mouse pressed left at (668, 208)
Screenshot: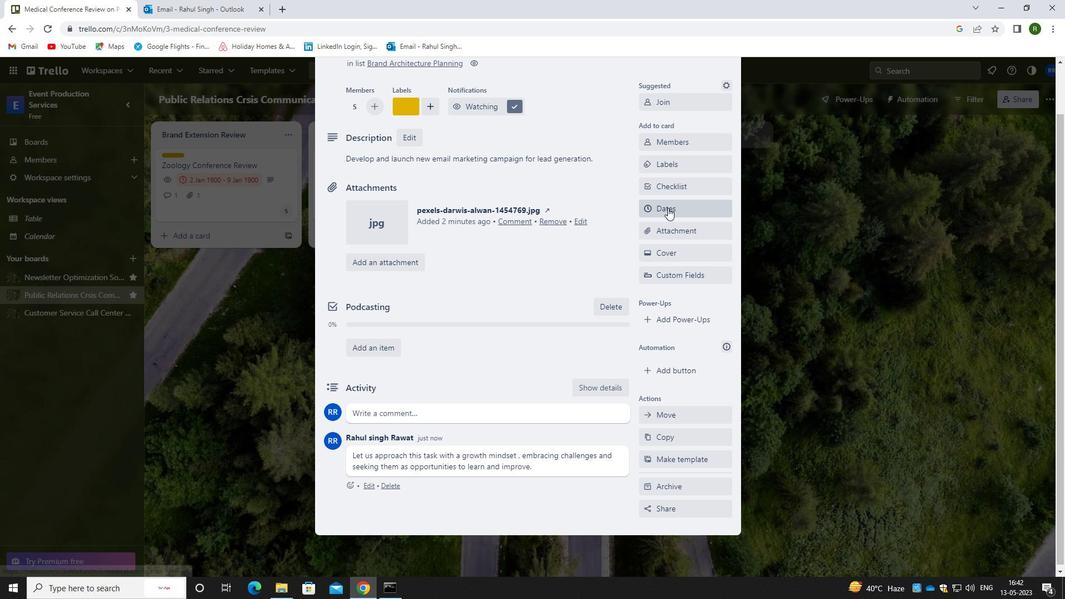
Action: Mouse moved to (648, 295)
Screenshot: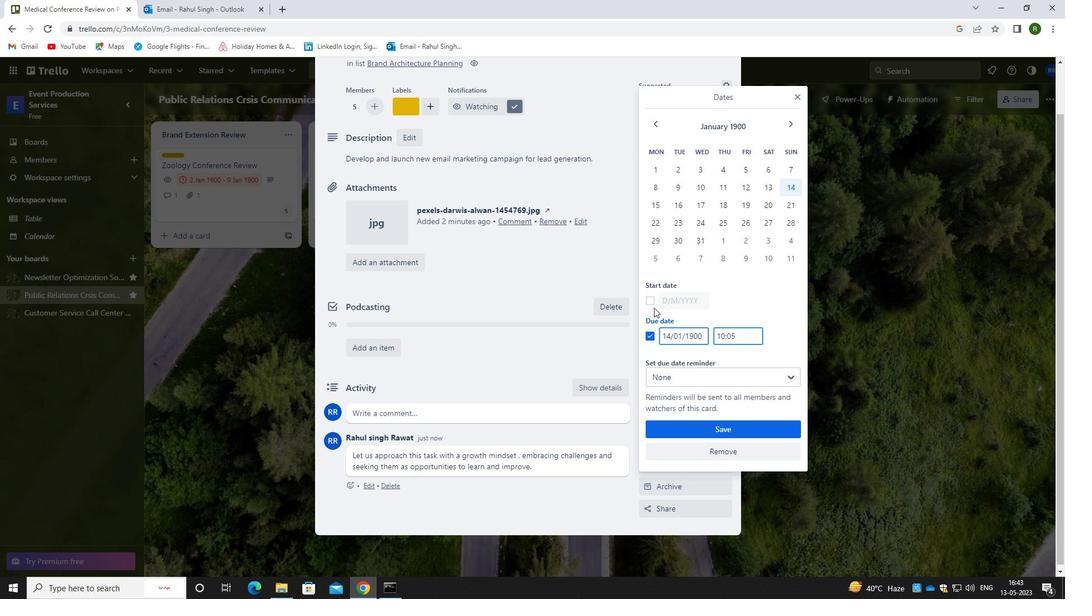 
Action: Mouse pressed left at (648, 295)
Screenshot: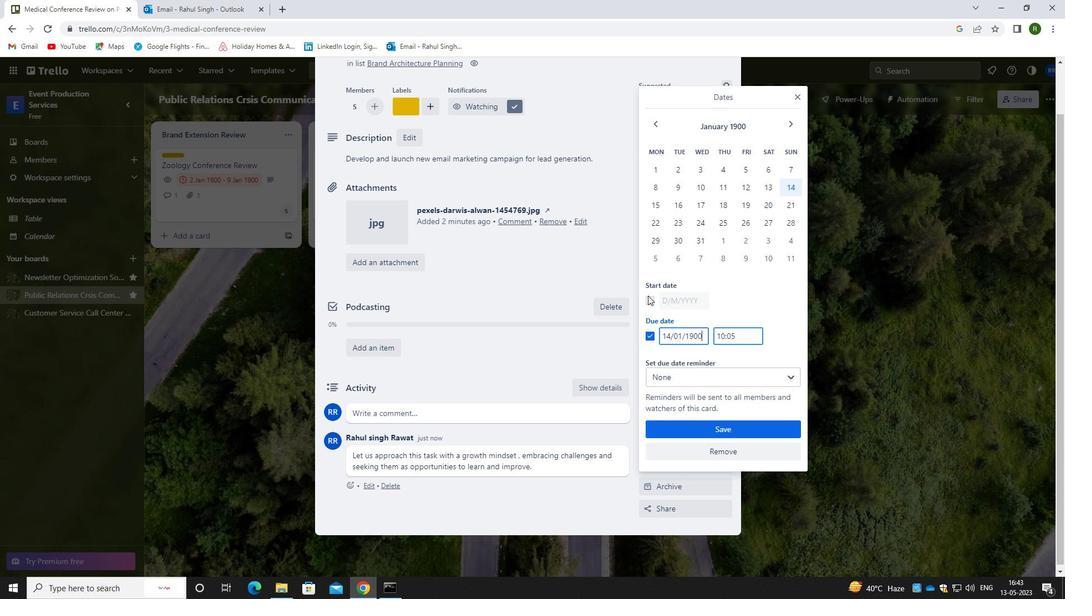 
Action: Mouse moved to (706, 299)
Screenshot: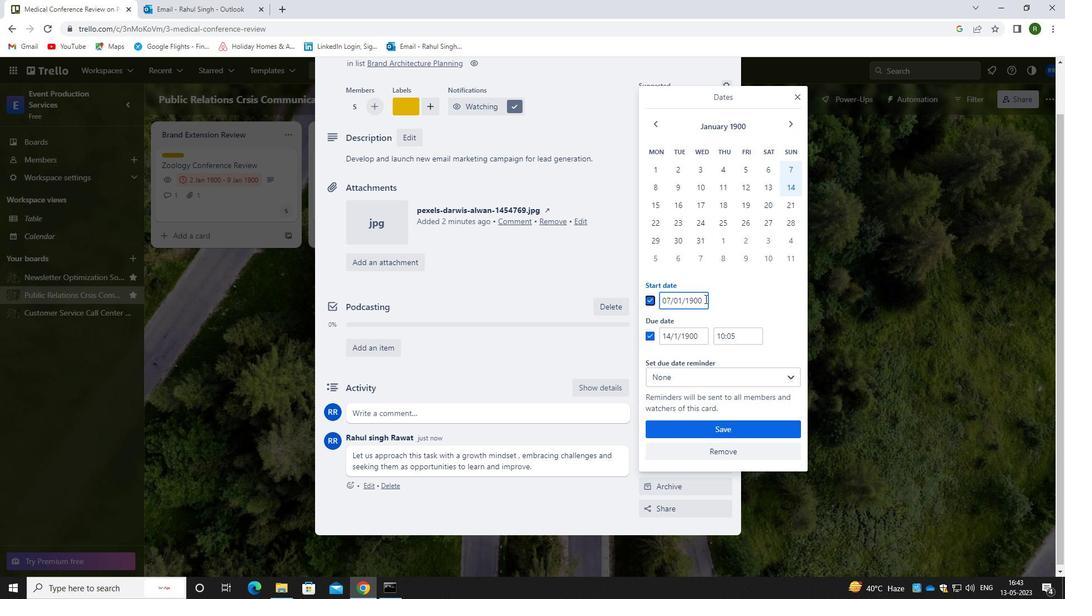 
Action: Mouse pressed left at (706, 299)
Screenshot: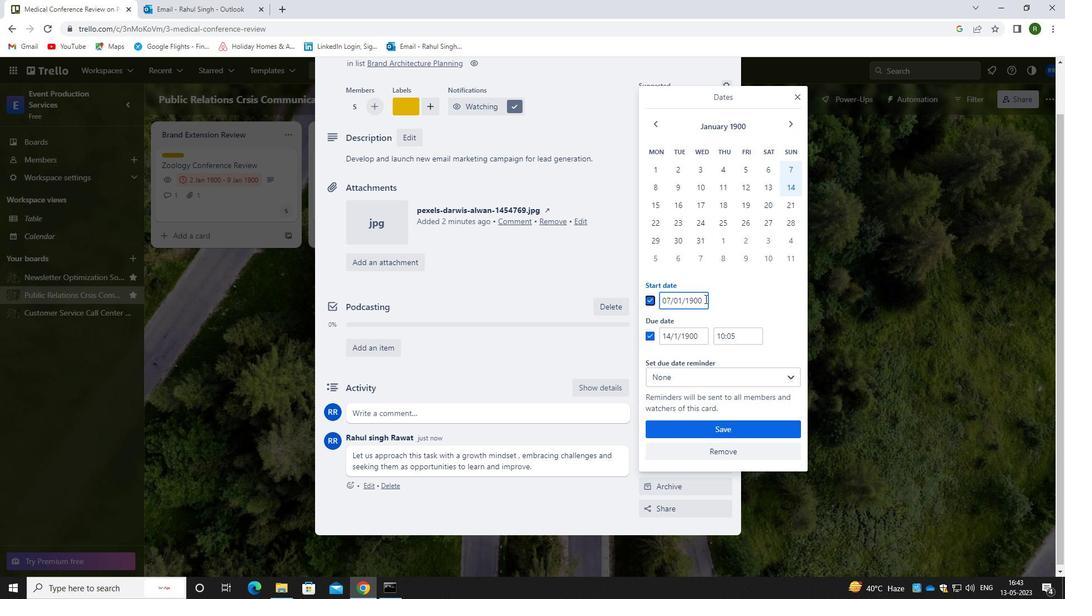 
Action: Mouse moved to (658, 303)
Screenshot: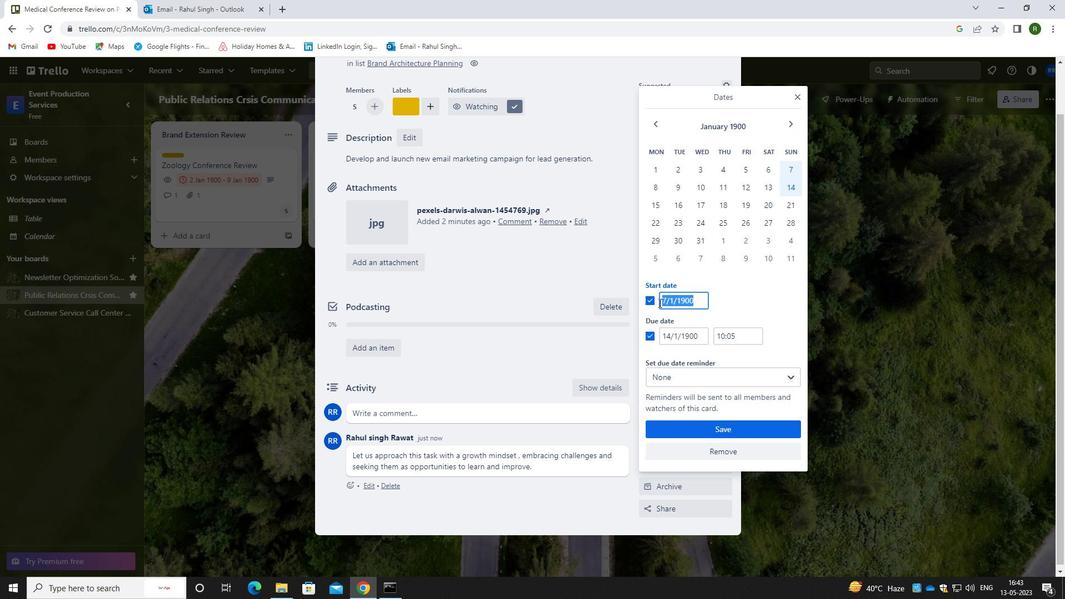 
Action: Key pressed 08/01/20<Key.backspace><Key.backspace>1900
Screenshot: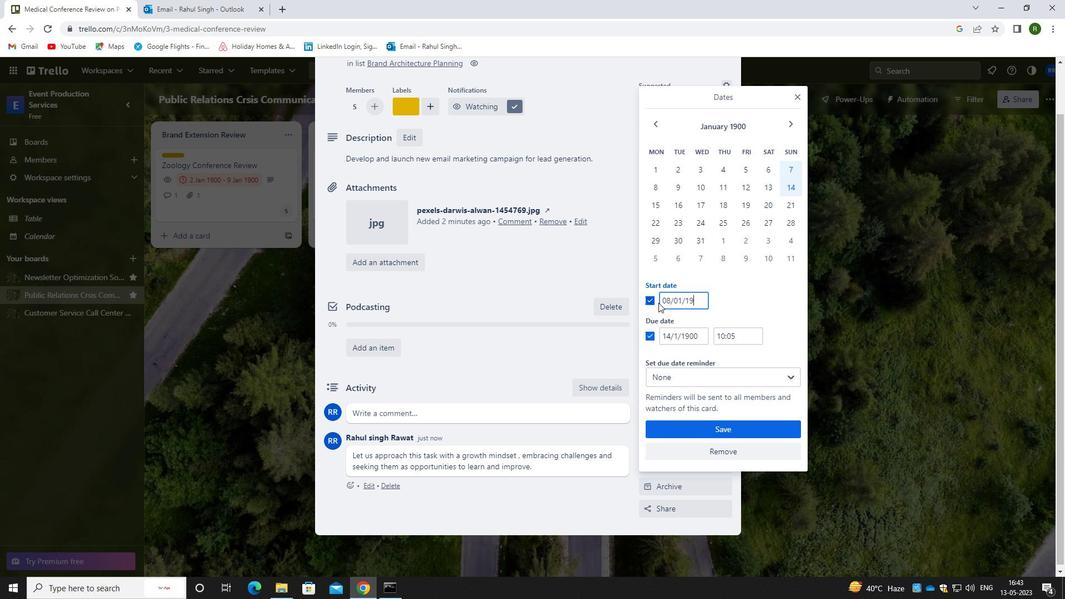 
Action: Mouse moved to (704, 335)
Screenshot: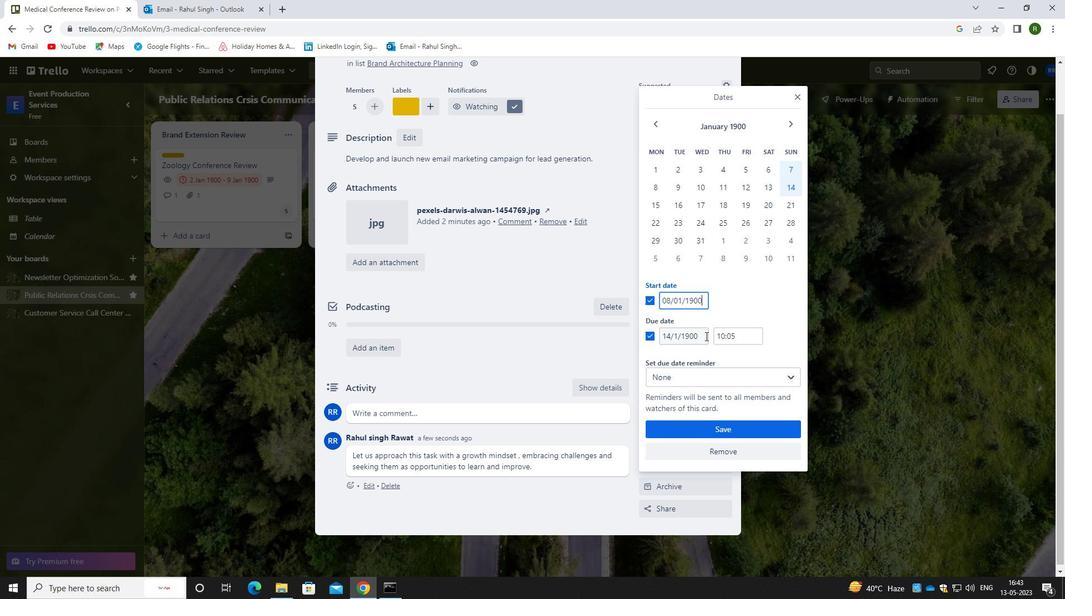 
Action: Mouse pressed left at (704, 335)
Screenshot: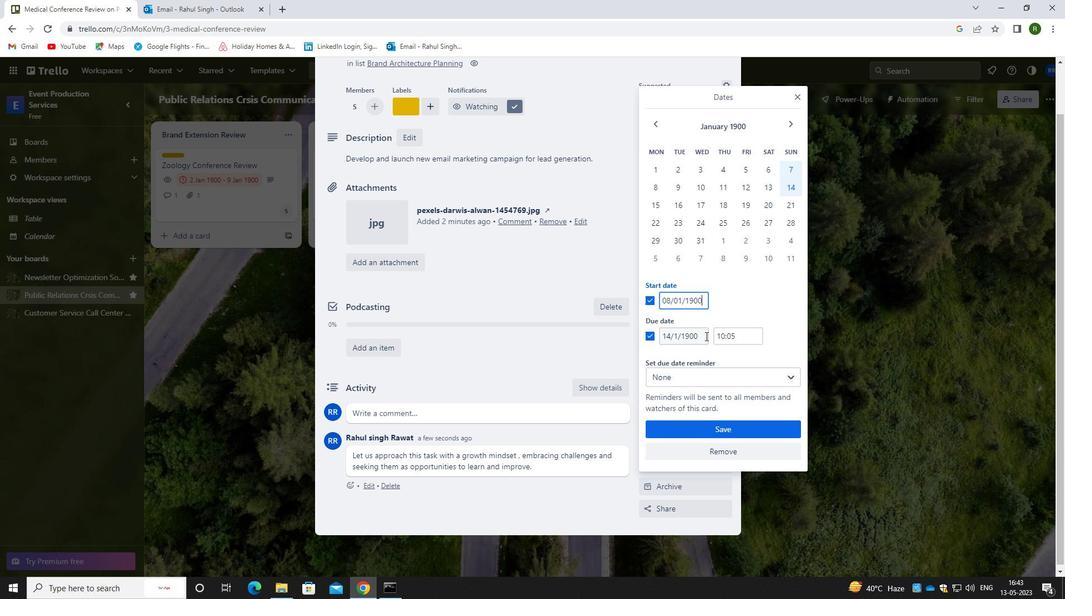 
Action: Mouse moved to (652, 340)
Screenshot: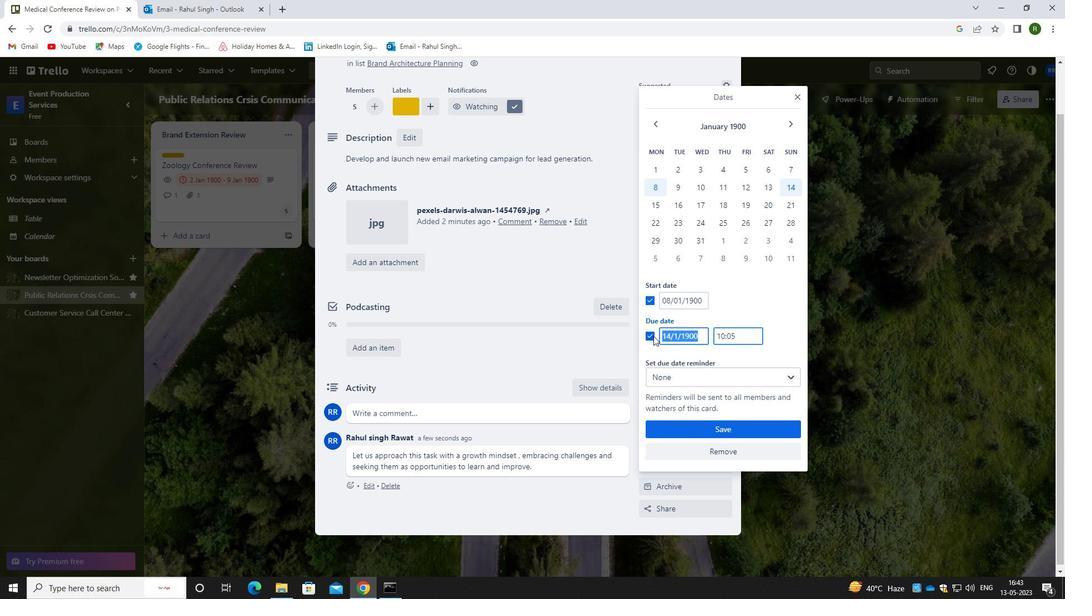
Action: Key pressed 15/01/1900
Screenshot: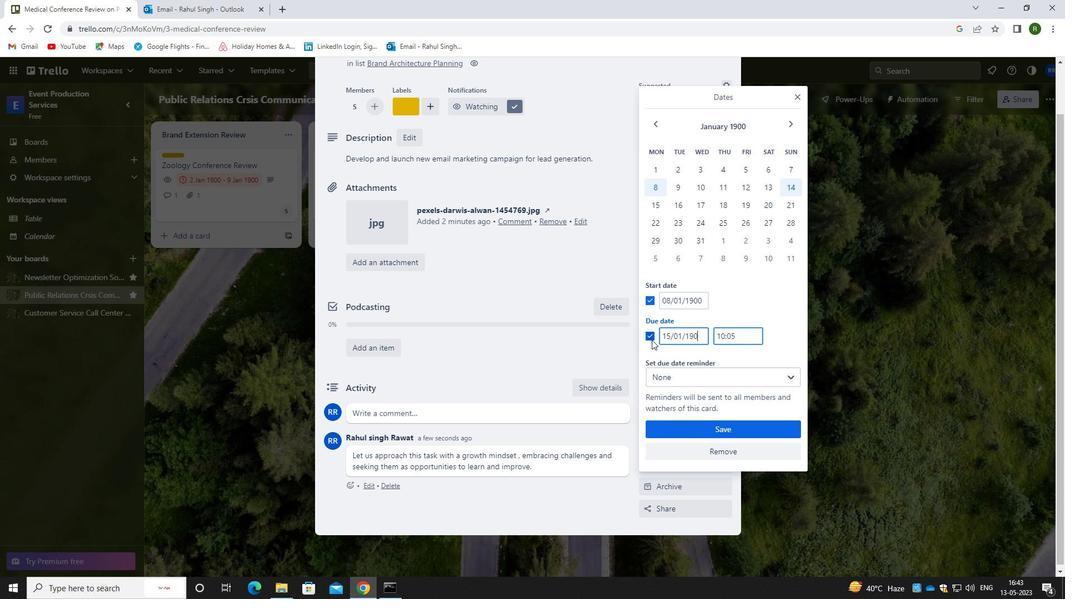 
Action: Mouse moved to (693, 434)
Screenshot: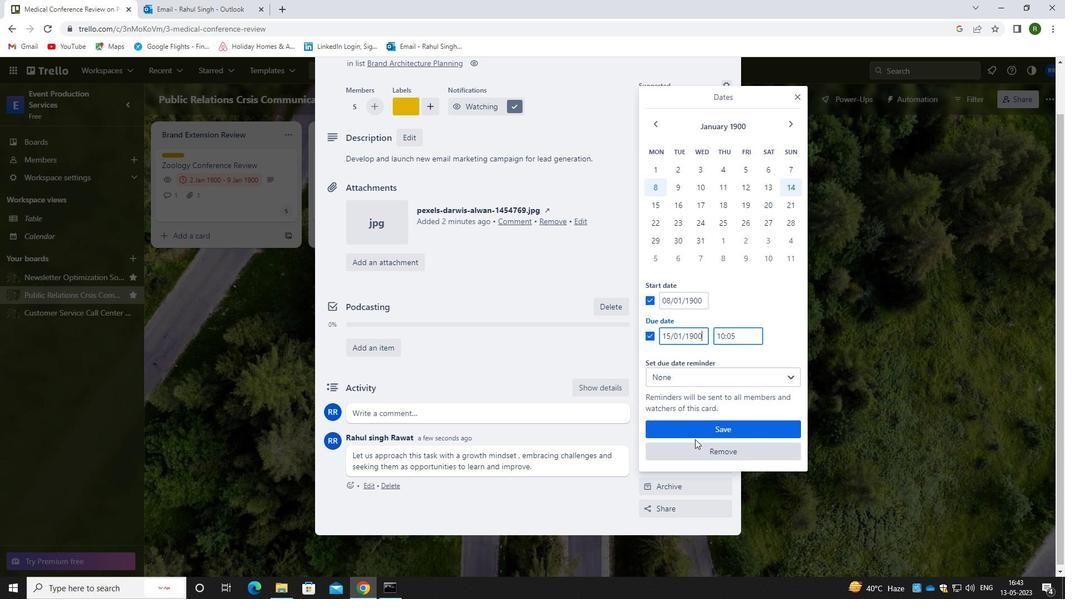 
Action: Mouse pressed left at (693, 434)
Screenshot: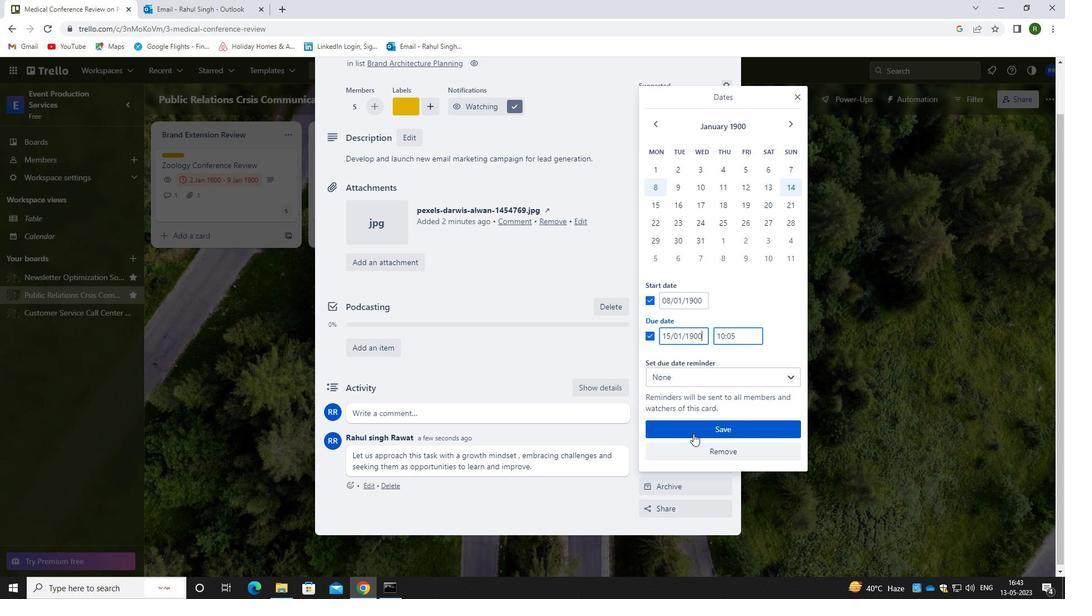 
Action: Mouse moved to (562, 409)
Screenshot: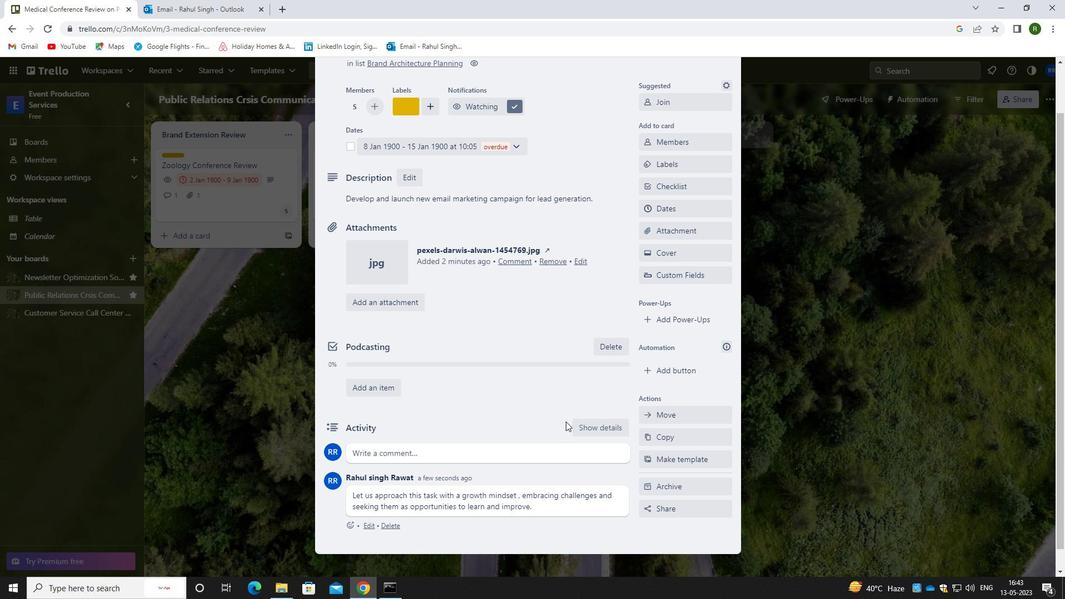 
Action: Mouse scrolled (562, 409) with delta (0, 0)
Screenshot: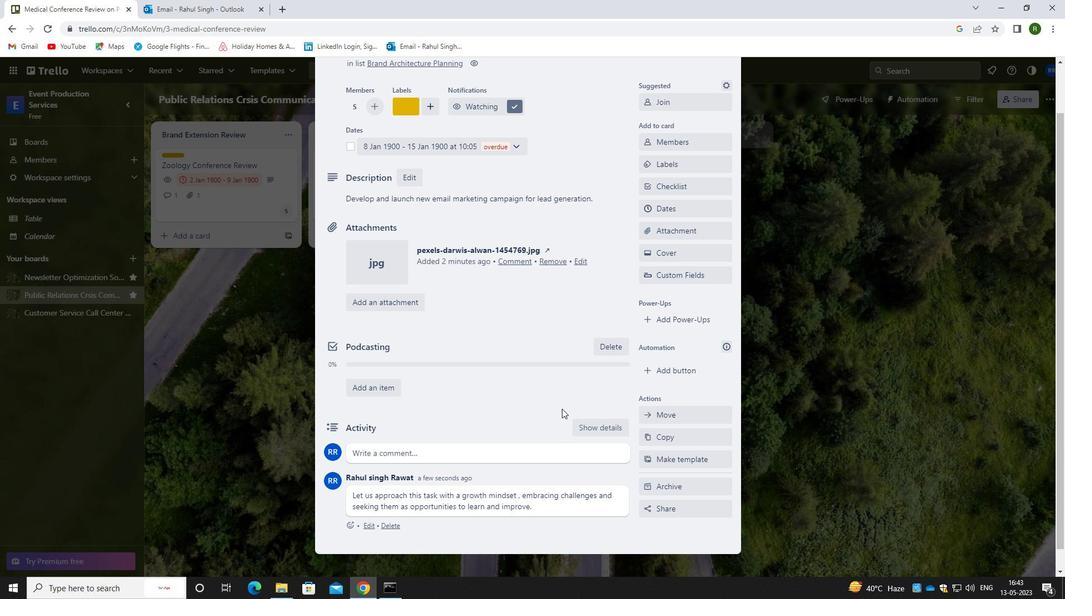 
Action: Mouse moved to (562, 408)
Screenshot: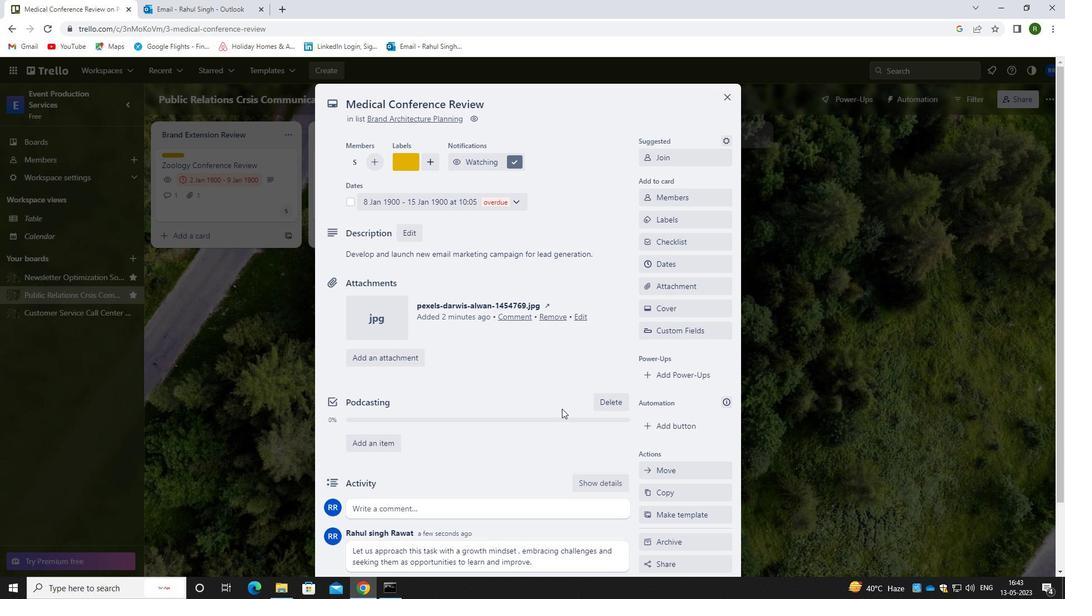 
